 Task: Look for space in Daudnagar, India from 1st June, 2023 to 9th June, 2023 for 6 adults in price range Rs.6000 to Rs.12000. Place can be entire place with 3 bedrooms having 3 beds and 3 bathrooms. Property type can be house, flat, guest house. Booking option can be shelf check-in. Required host language is English.
Action: Mouse moved to (431, 50)
Screenshot: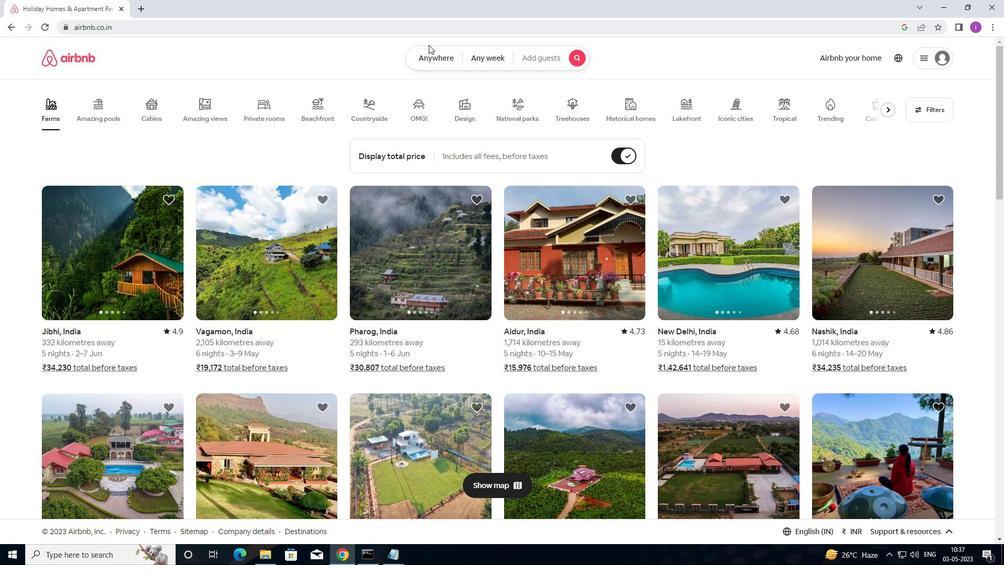 
Action: Mouse pressed left at (431, 50)
Screenshot: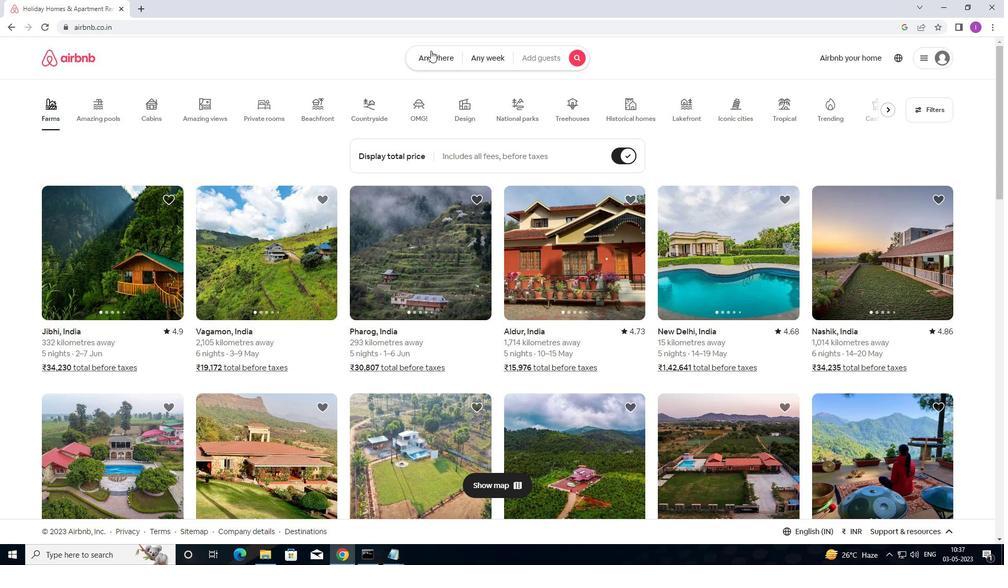 
Action: Mouse moved to (332, 99)
Screenshot: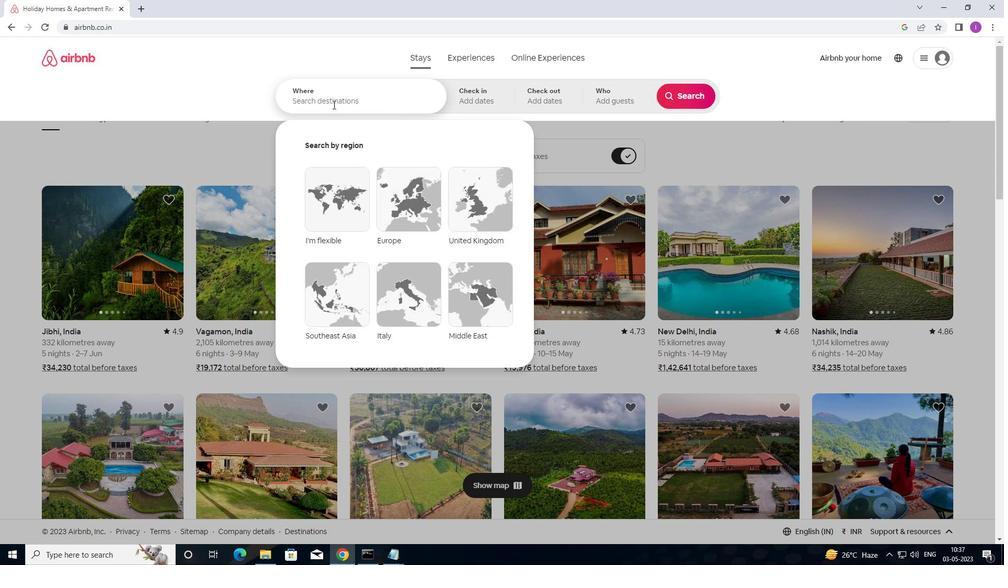 
Action: Mouse pressed left at (332, 99)
Screenshot: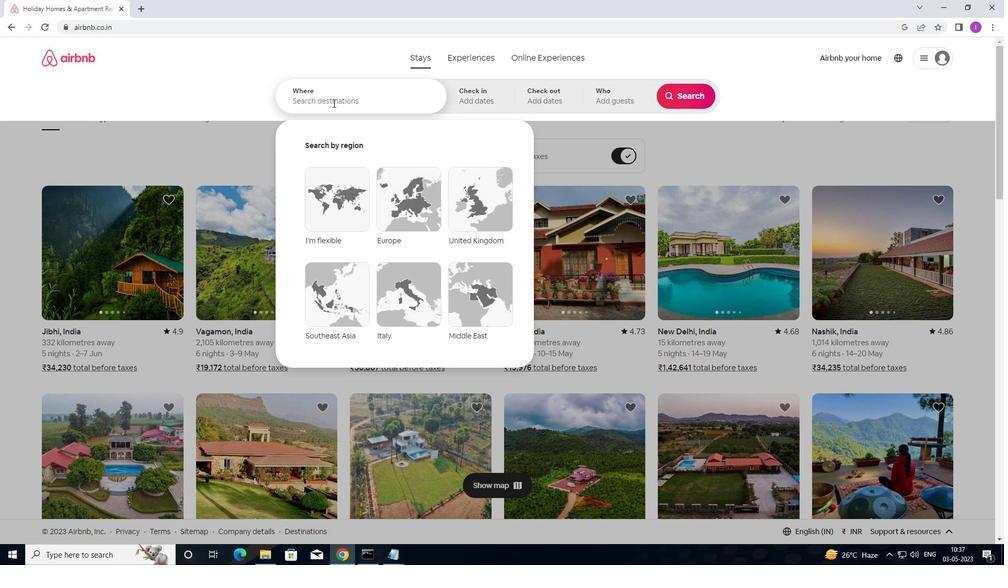 
Action: Mouse moved to (455, 63)
Screenshot: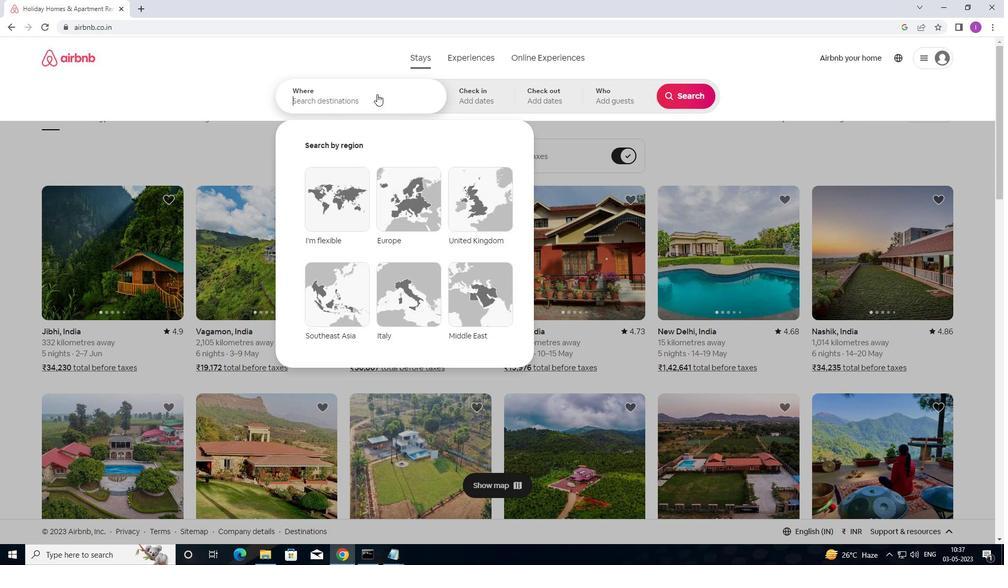 
Action: Key pressed <Key.shift>DAUDNAGAR,<Key.shift><Key.shift><Key.shift>INDIA
Screenshot: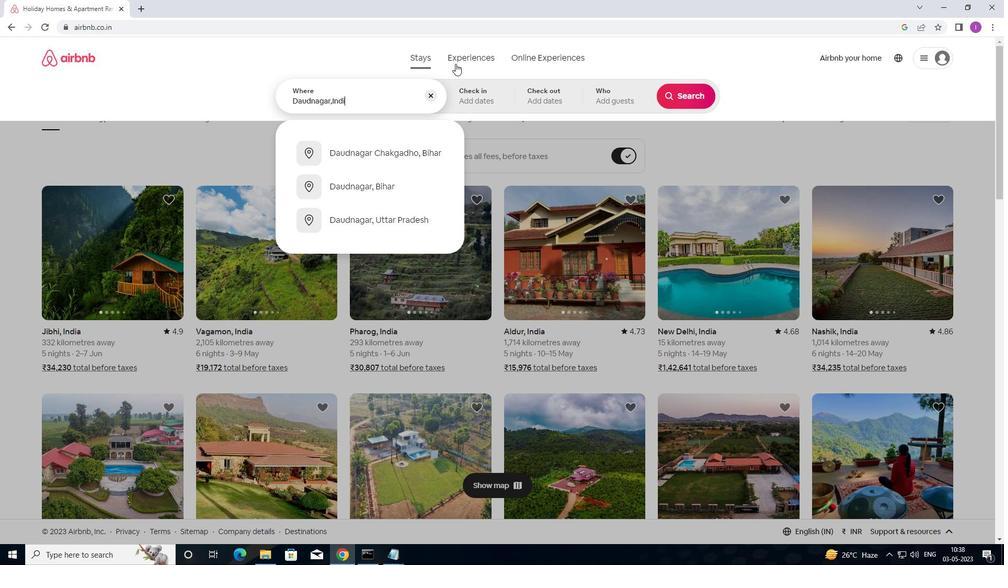 
Action: Mouse moved to (461, 99)
Screenshot: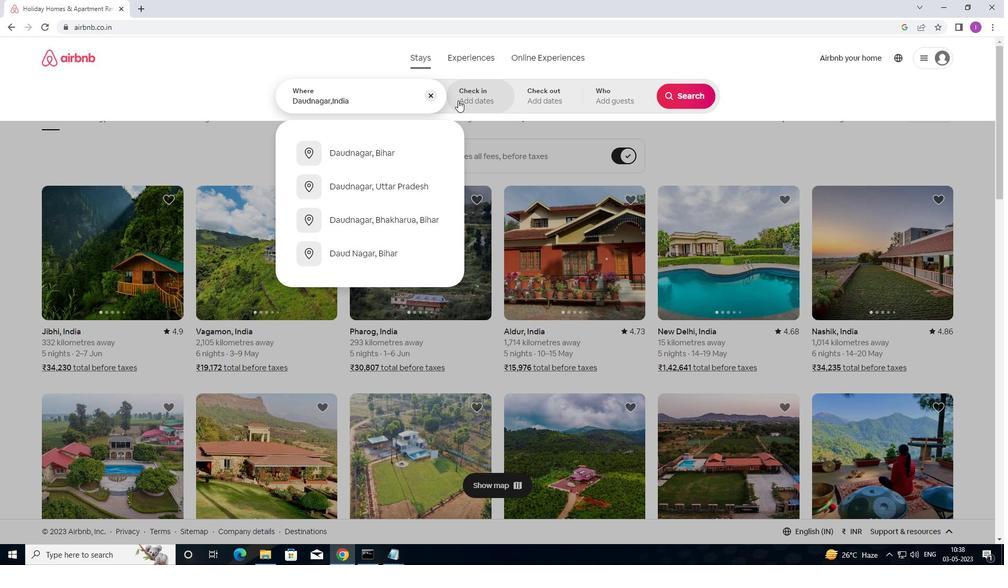 
Action: Mouse pressed left at (461, 99)
Screenshot: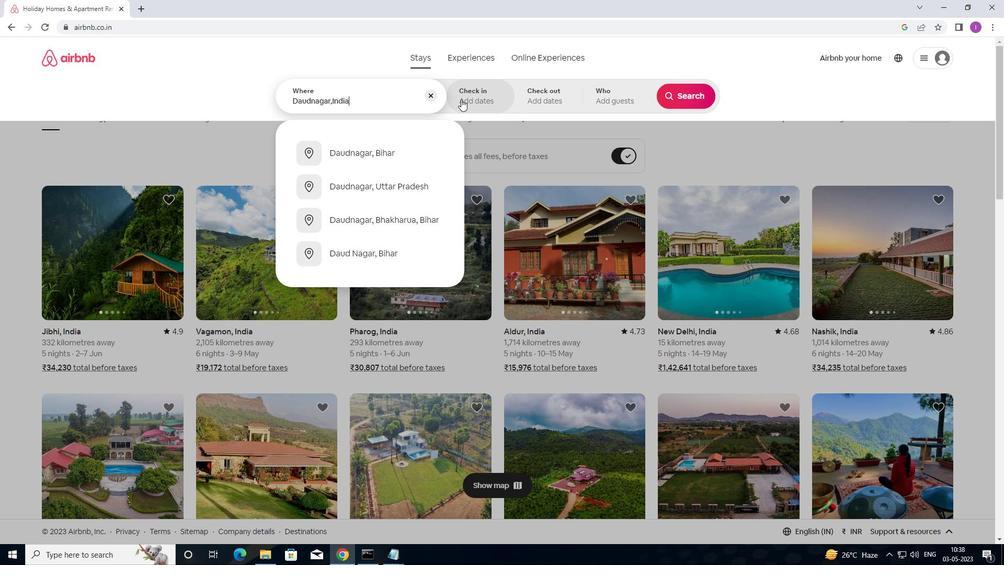 
Action: Mouse moved to (620, 222)
Screenshot: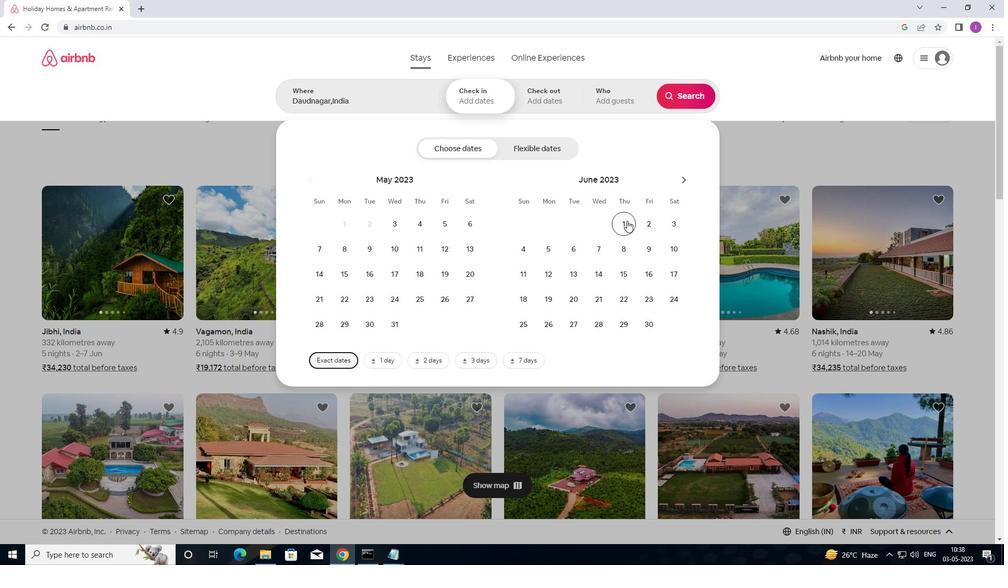 
Action: Mouse pressed left at (620, 222)
Screenshot: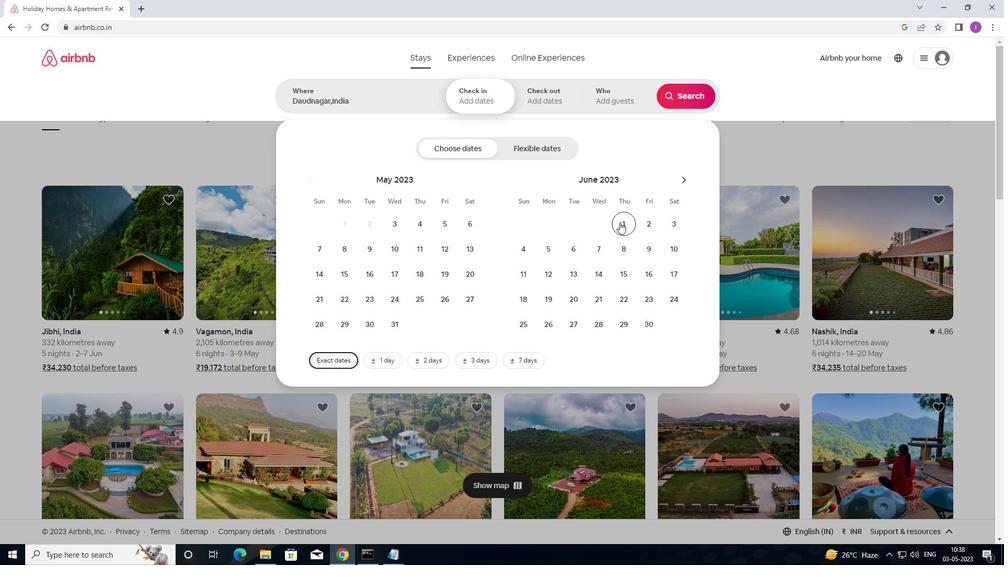 
Action: Mouse moved to (650, 255)
Screenshot: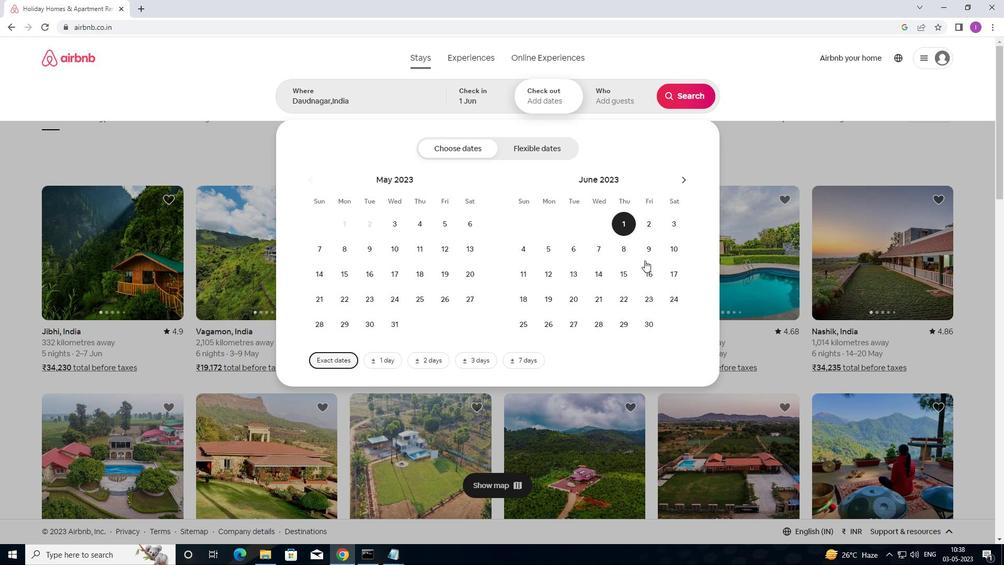 
Action: Mouse pressed left at (650, 255)
Screenshot: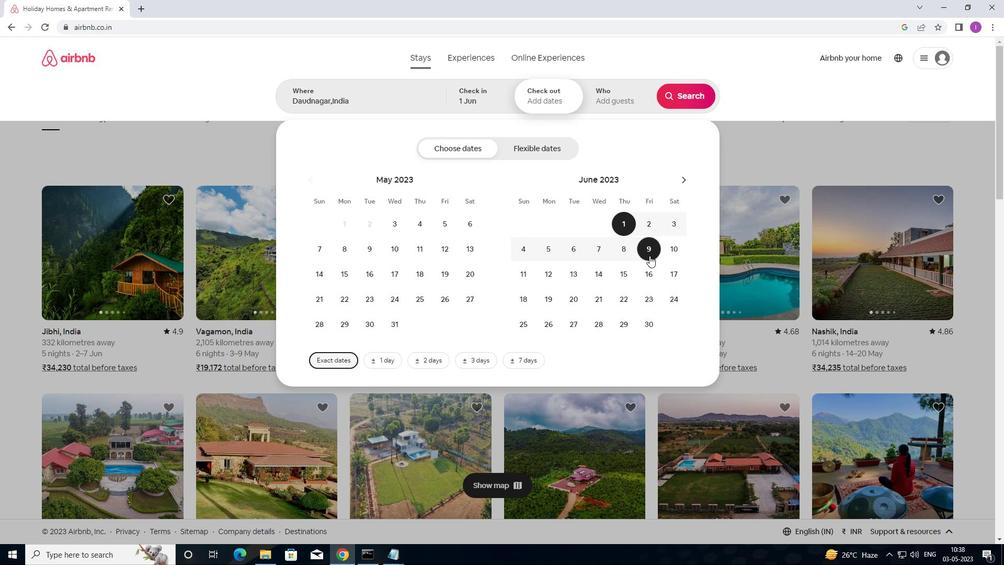 
Action: Mouse moved to (637, 93)
Screenshot: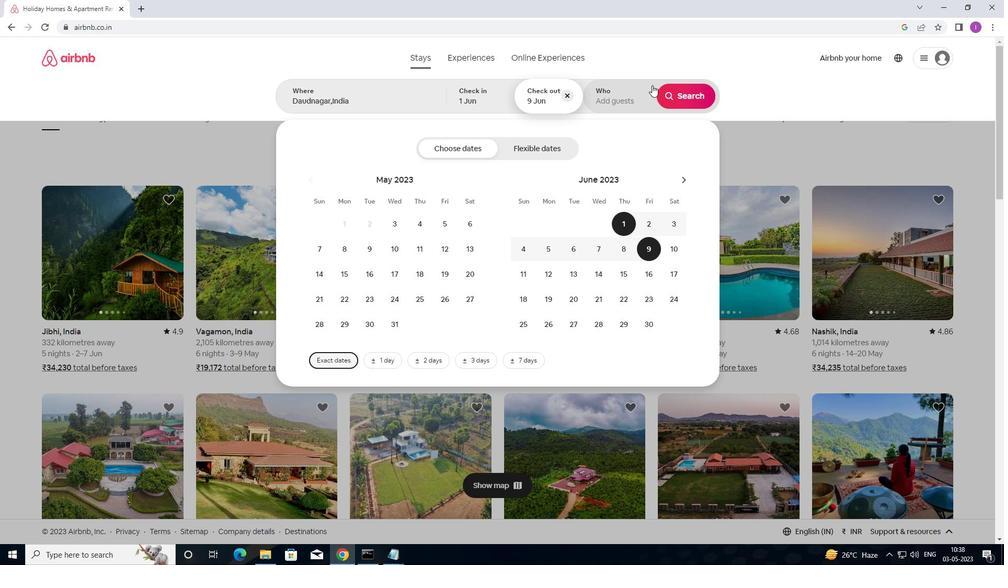
Action: Mouse pressed left at (637, 93)
Screenshot: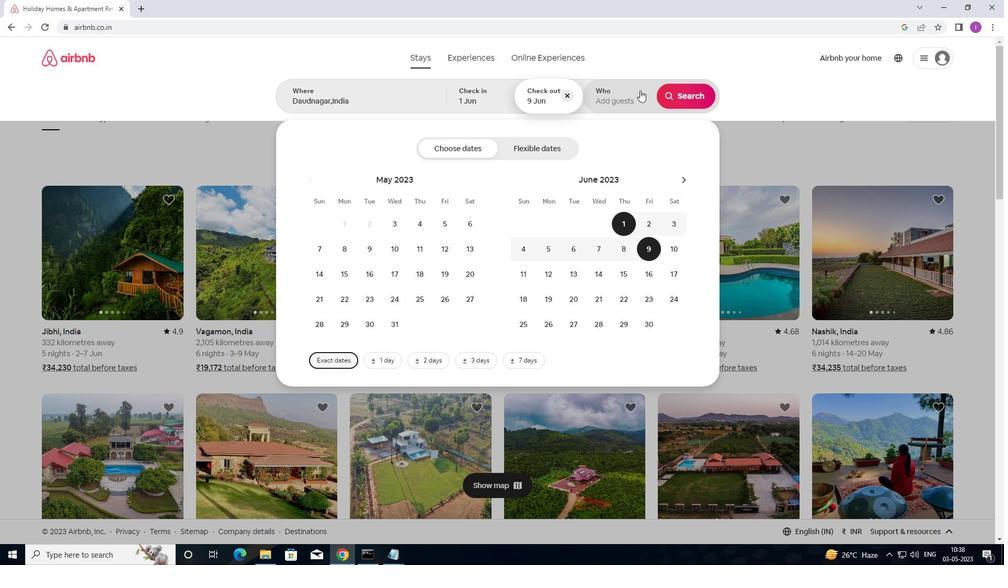 
Action: Mouse moved to (693, 153)
Screenshot: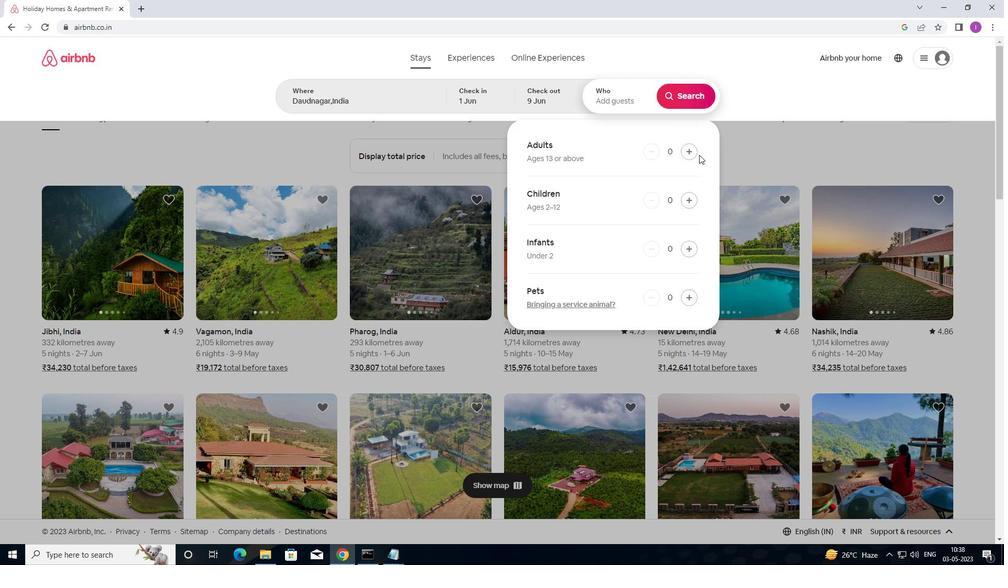 
Action: Mouse pressed left at (693, 153)
Screenshot: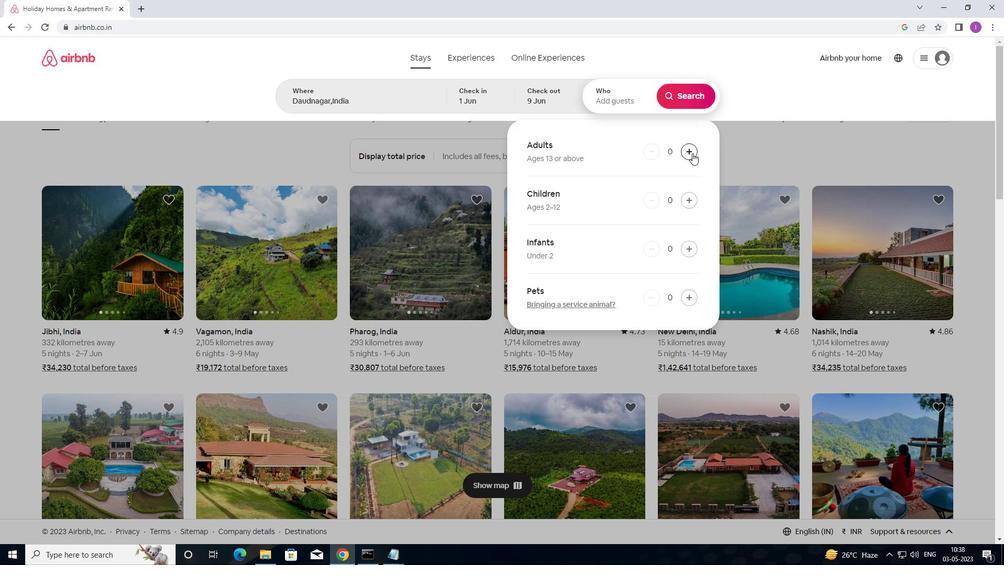 
Action: Mouse pressed left at (693, 153)
Screenshot: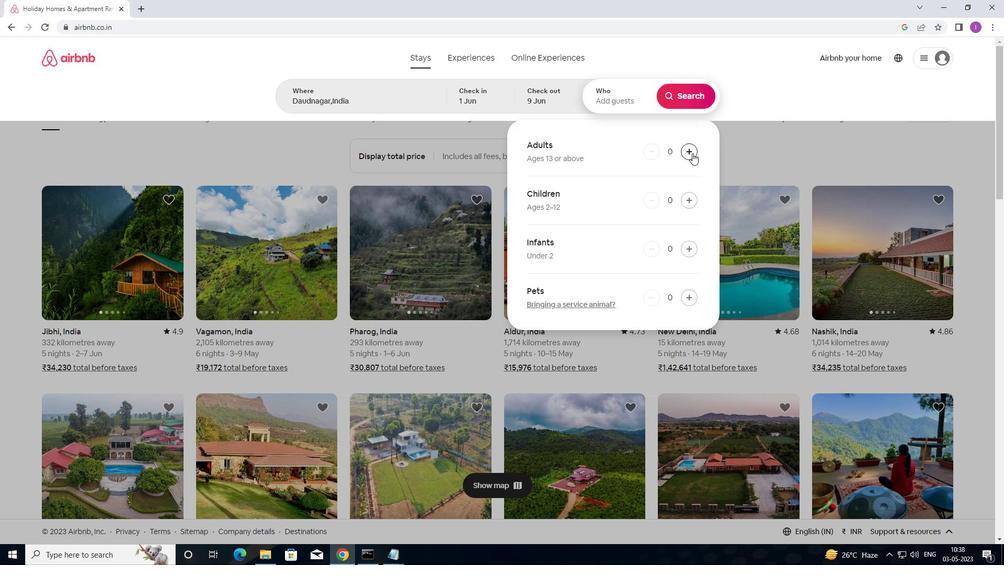 
Action: Mouse pressed left at (693, 153)
Screenshot: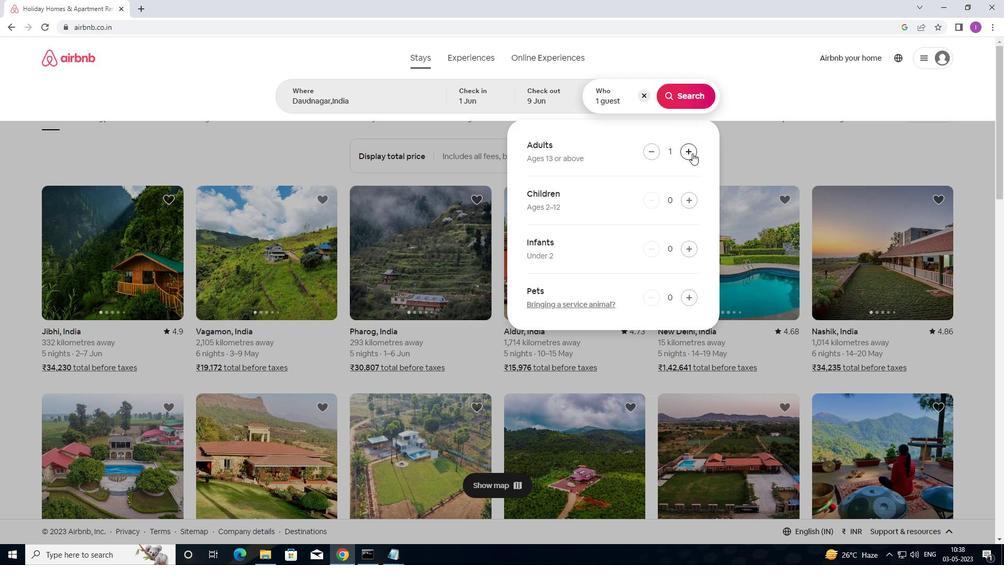 
Action: Mouse moved to (693, 152)
Screenshot: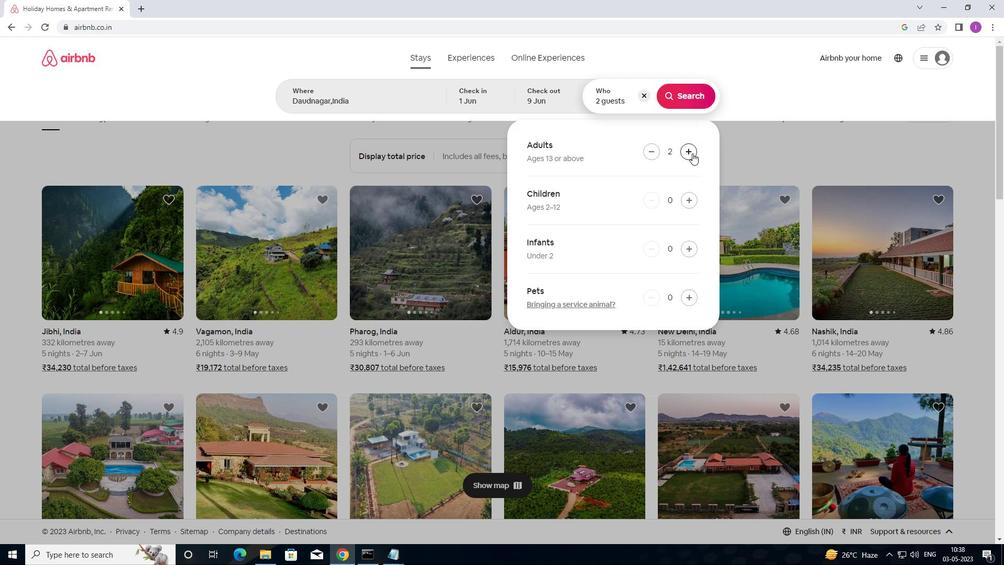 
Action: Mouse pressed left at (693, 152)
Screenshot: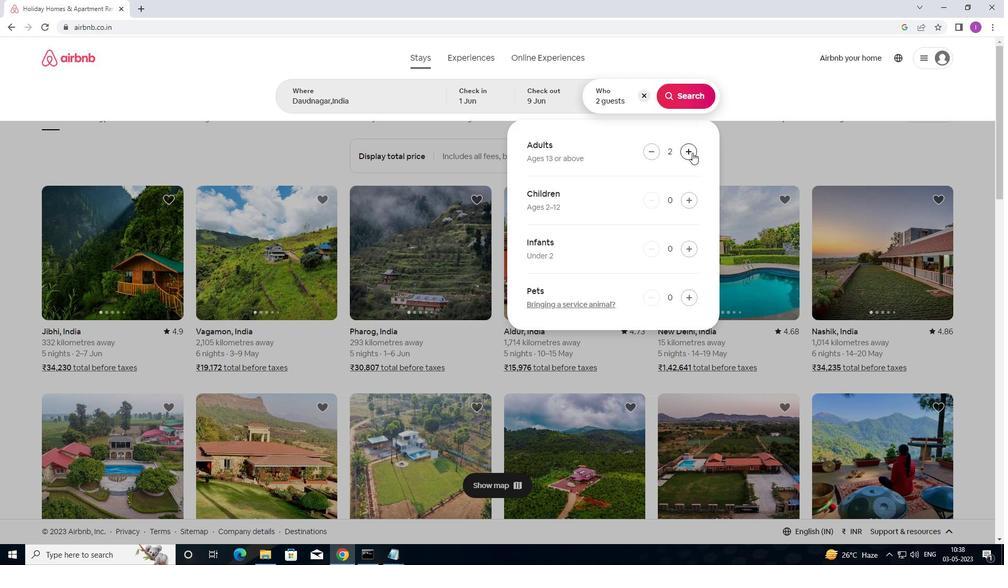 
Action: Mouse moved to (694, 152)
Screenshot: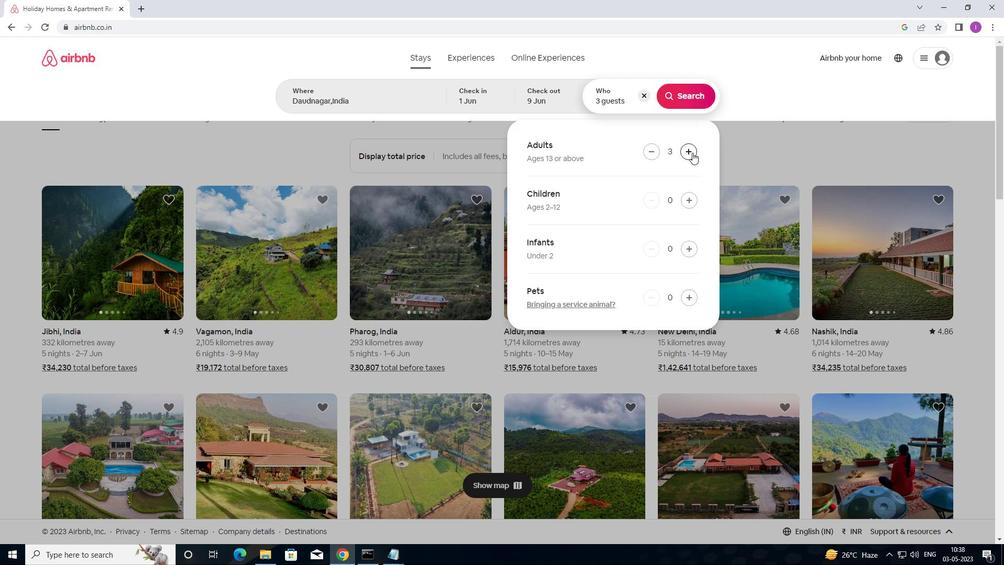 
Action: Mouse pressed left at (694, 152)
Screenshot: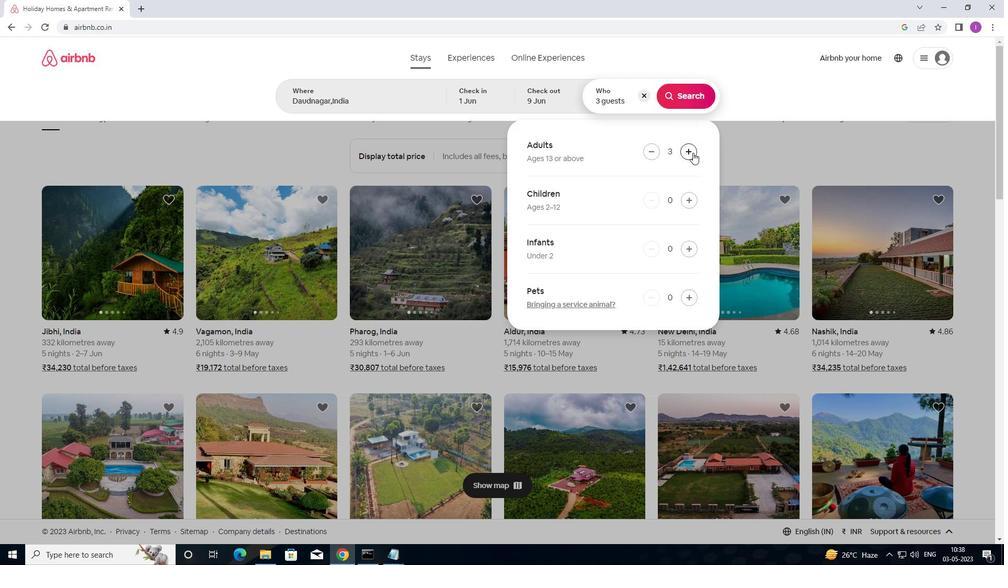 
Action: Mouse moved to (695, 152)
Screenshot: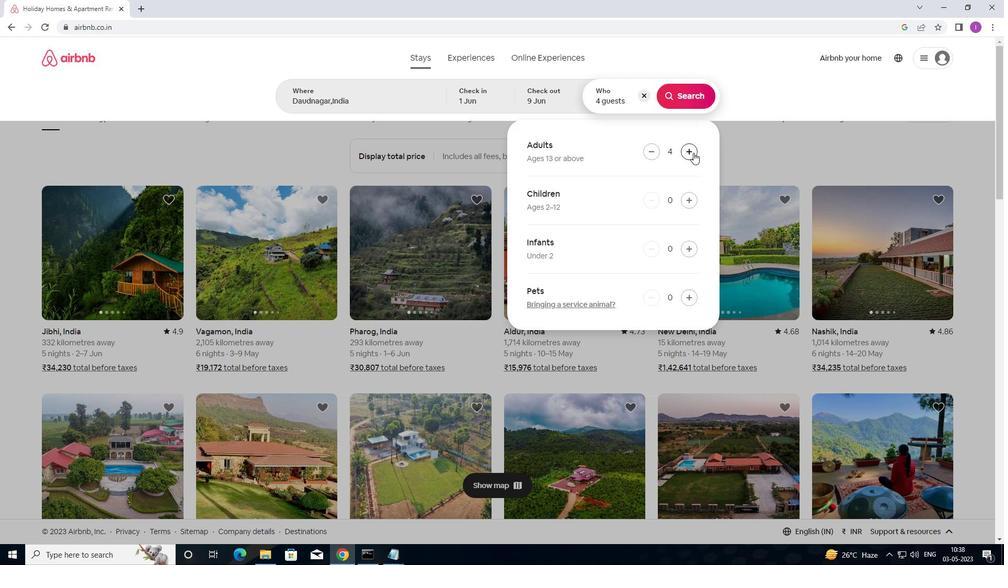 
Action: Mouse pressed left at (695, 152)
Screenshot: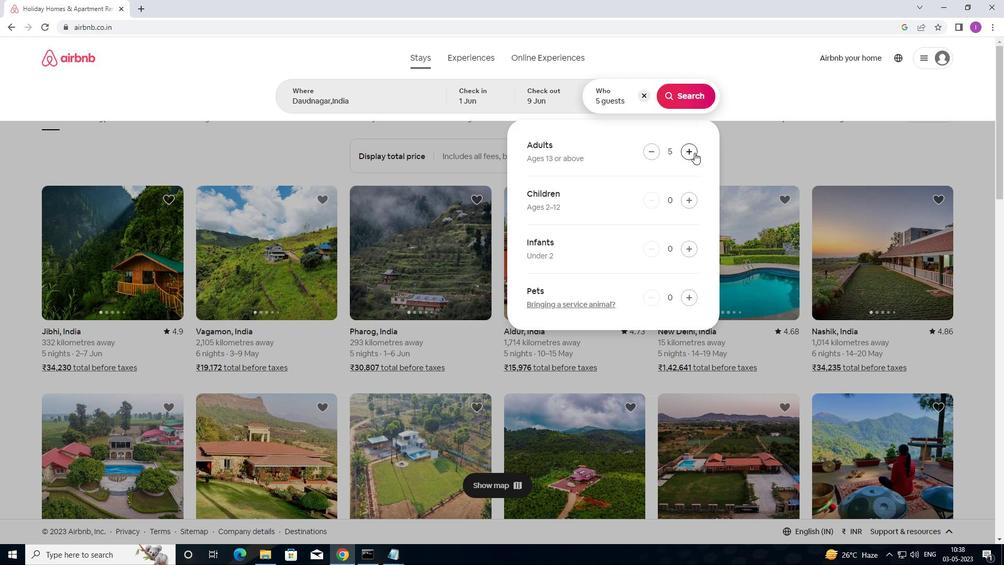 
Action: Mouse moved to (689, 105)
Screenshot: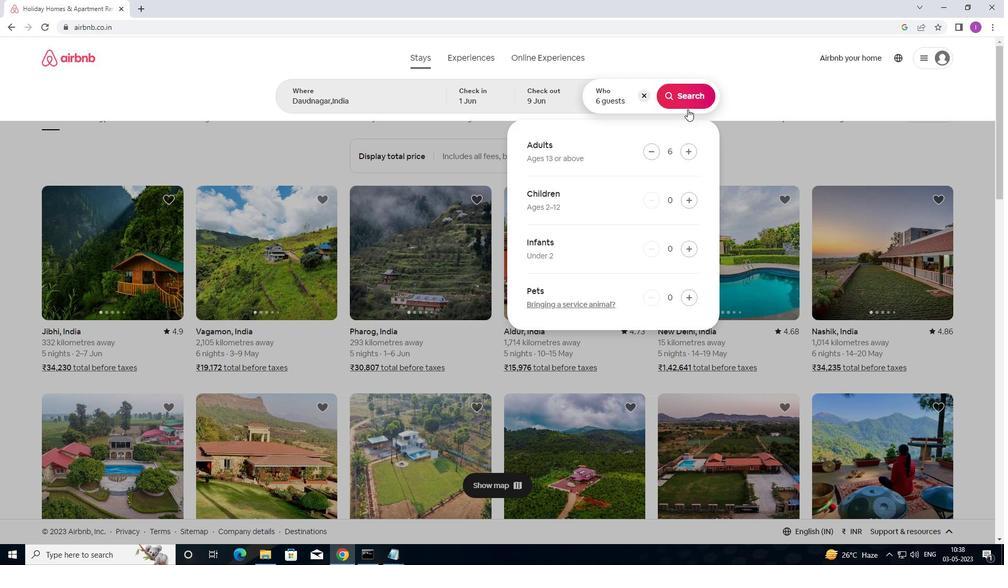 
Action: Mouse pressed left at (689, 105)
Screenshot: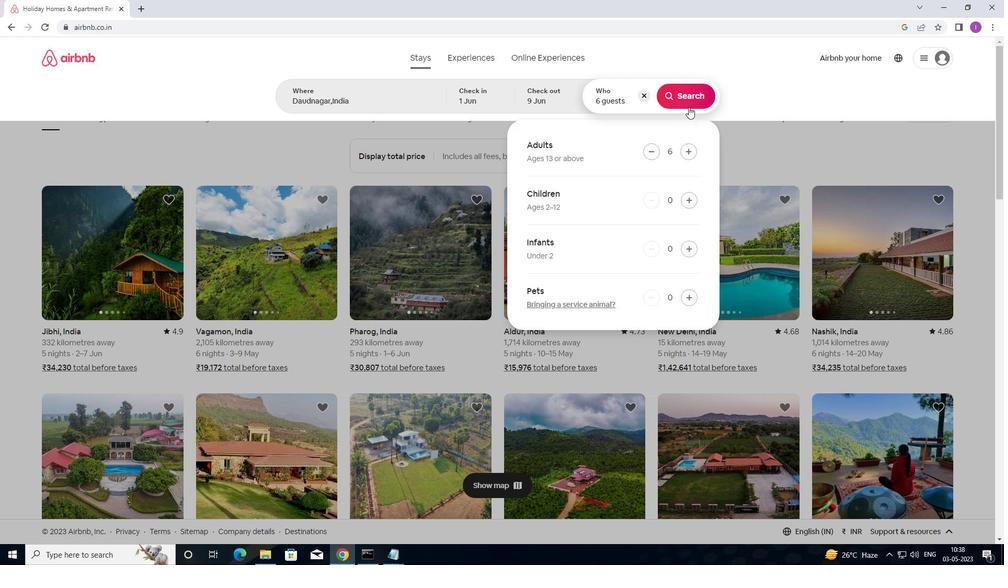 
Action: Mouse moved to (957, 104)
Screenshot: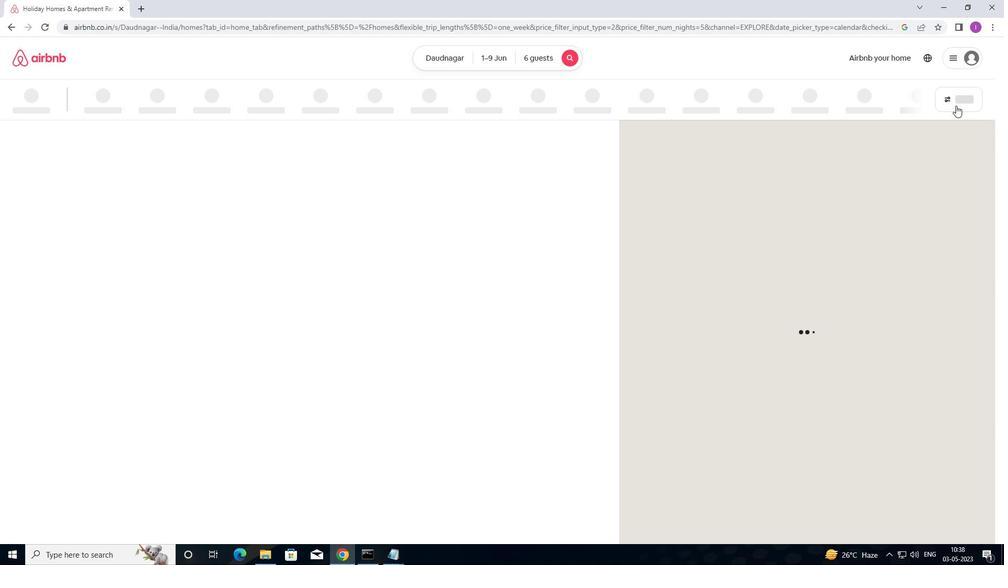 
Action: Mouse pressed left at (957, 104)
Screenshot: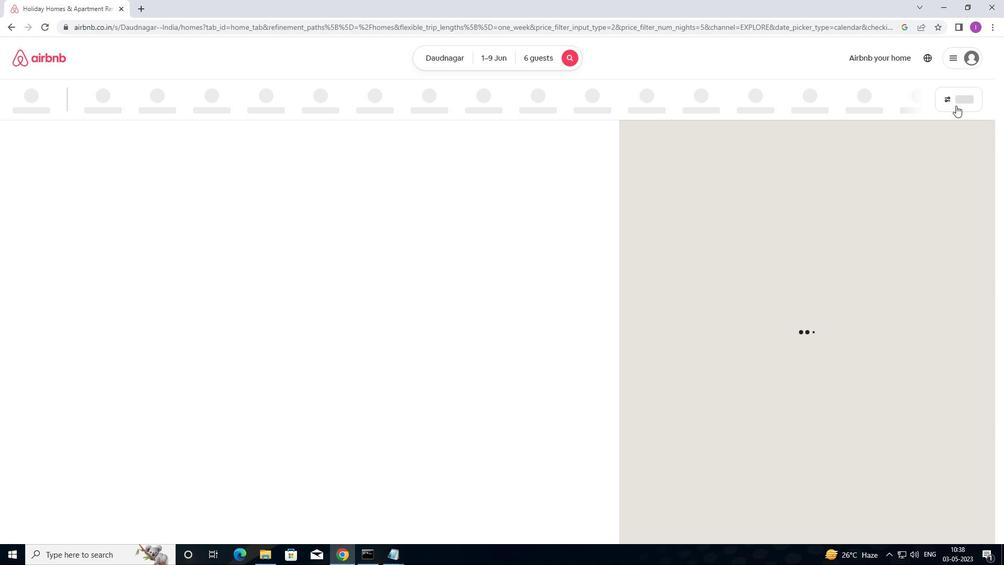 
Action: Mouse moved to (377, 156)
Screenshot: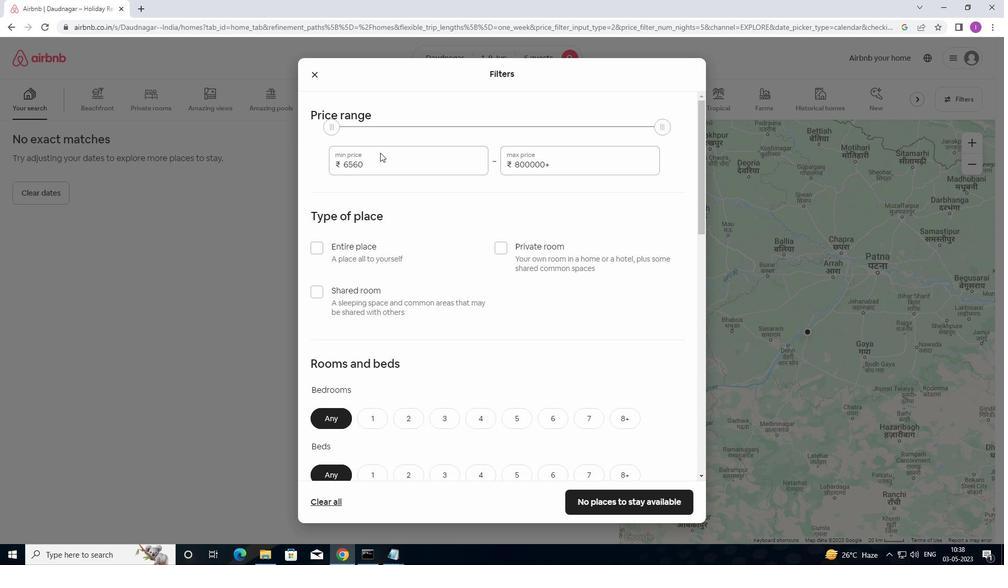 
Action: Mouse pressed left at (377, 156)
Screenshot: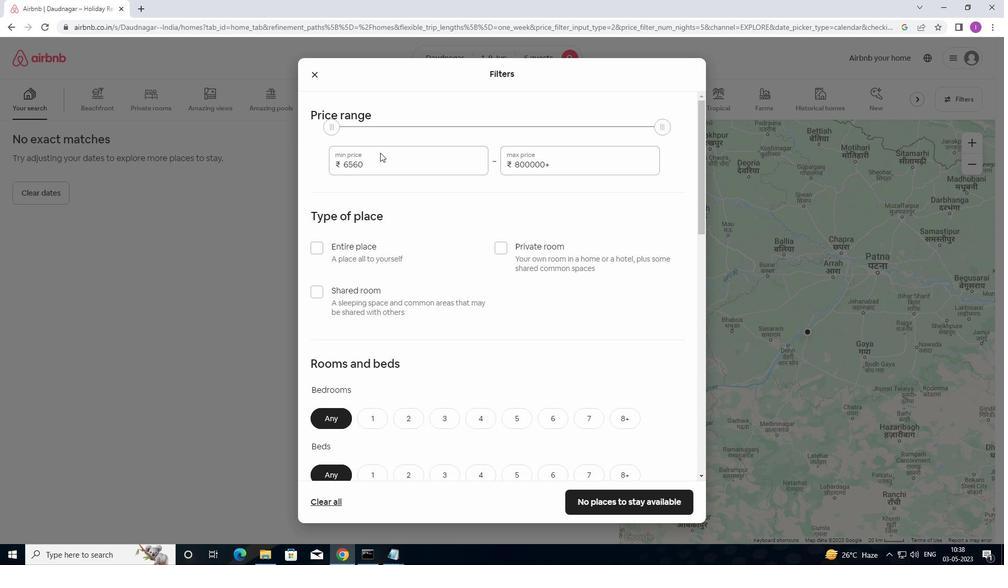 
Action: Mouse moved to (376, 166)
Screenshot: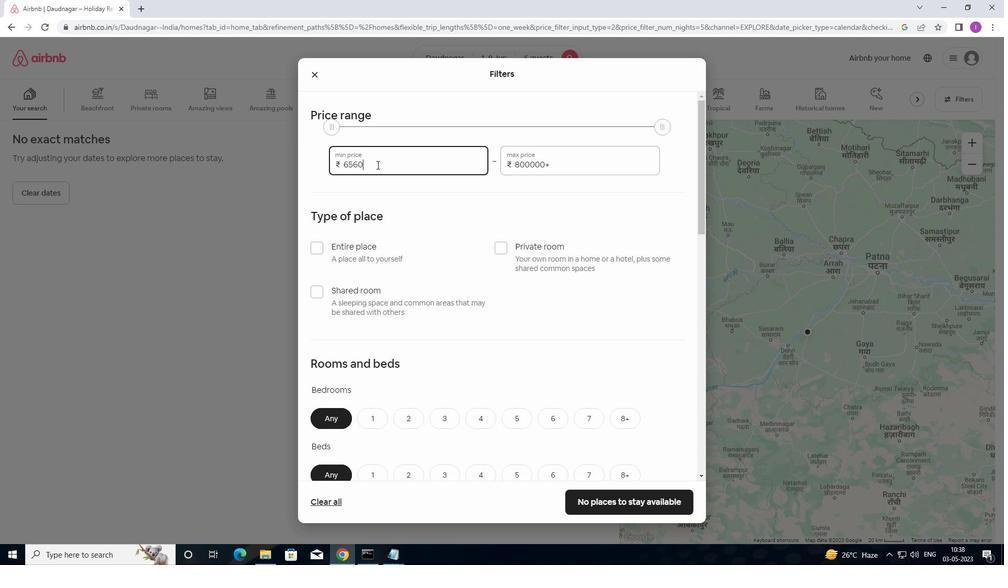 
Action: Mouse pressed left at (376, 166)
Screenshot: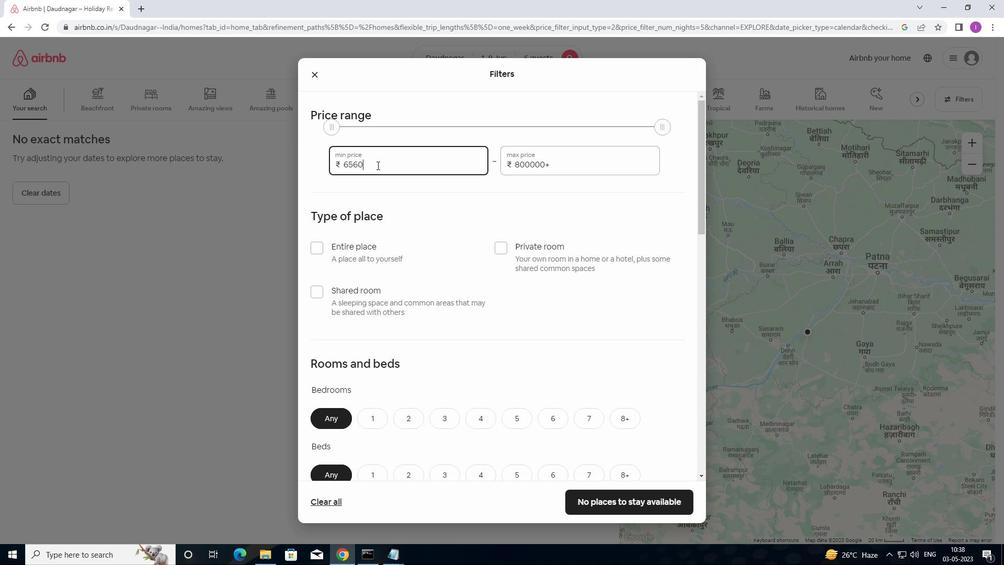 
Action: Mouse moved to (387, 186)
Screenshot: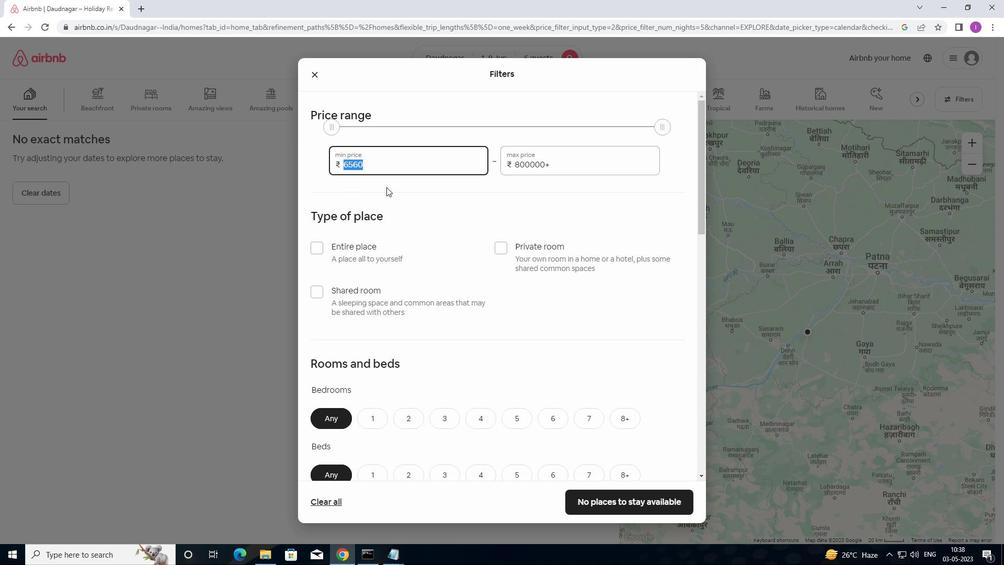
Action: Key pressed 6
Screenshot: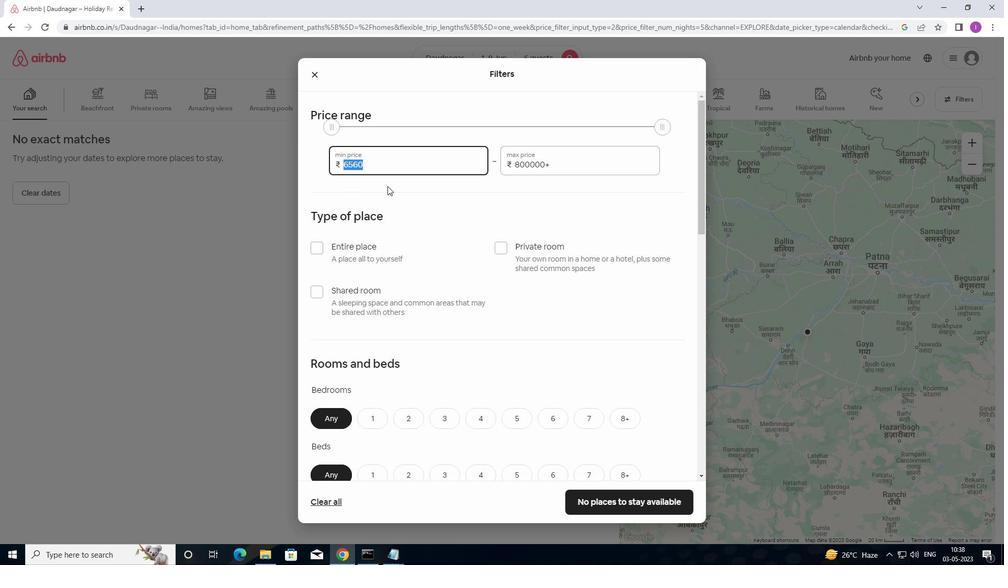 
Action: Mouse moved to (389, 184)
Screenshot: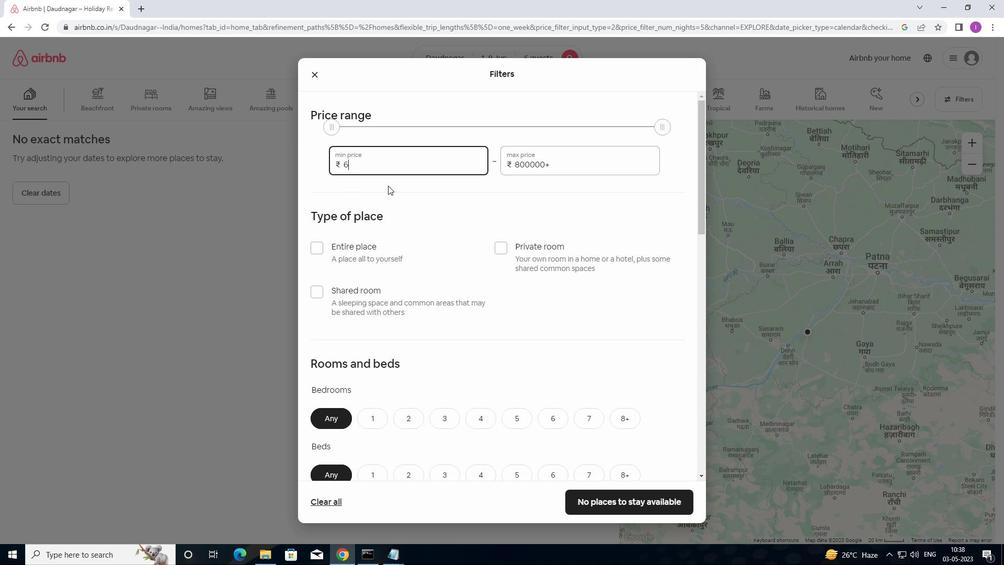 
Action: Key pressed 00
Screenshot: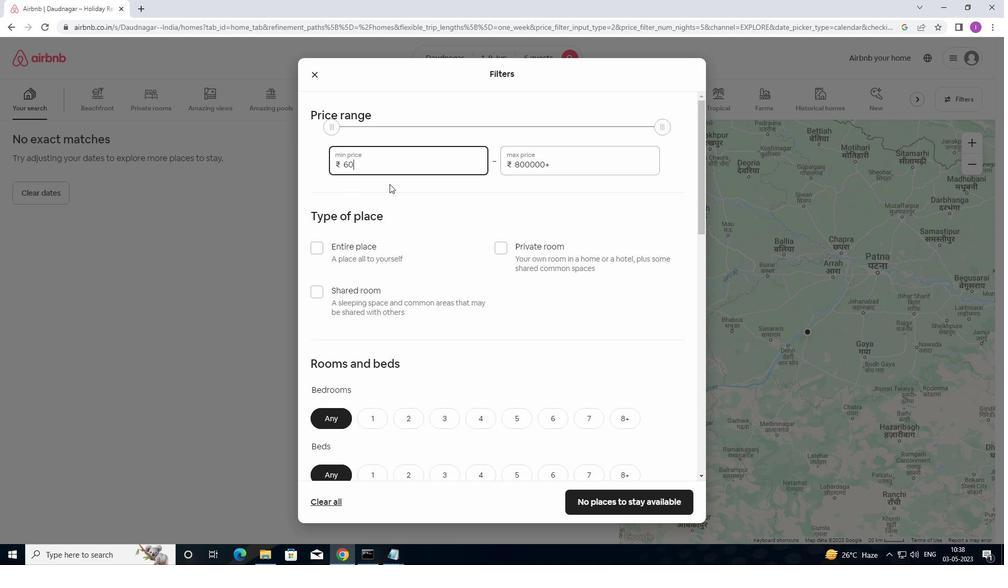 
Action: Mouse moved to (392, 181)
Screenshot: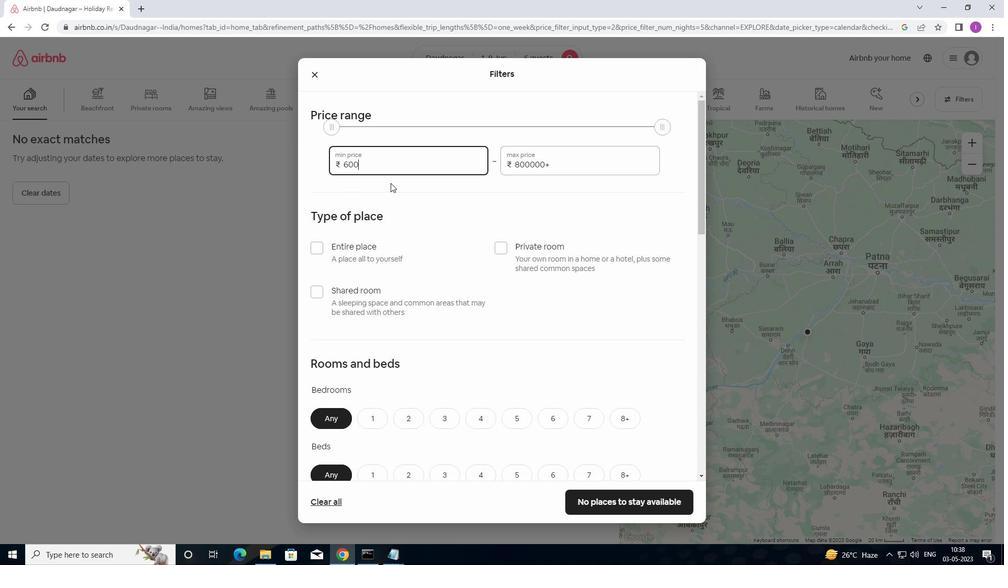 
Action: Key pressed 0
Screenshot: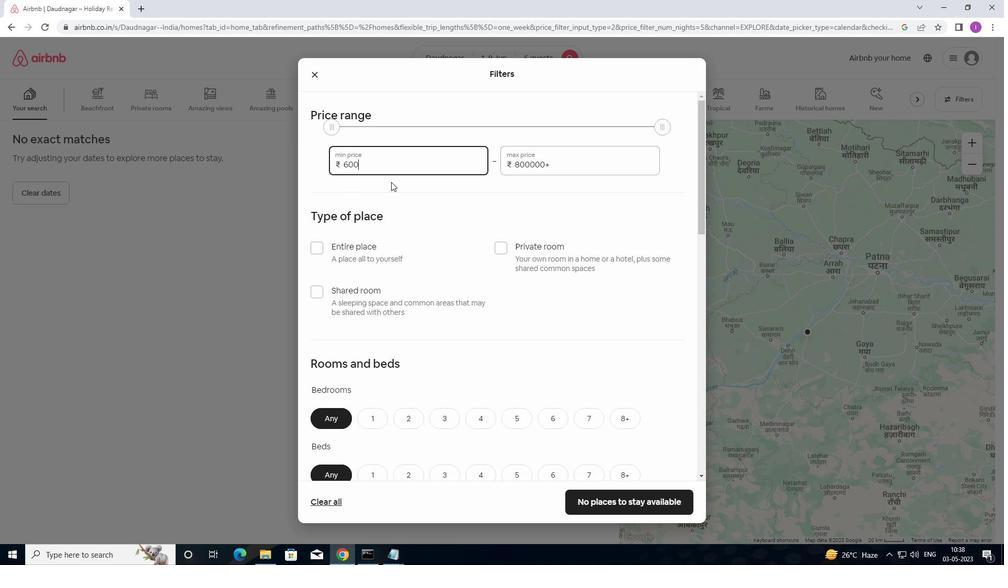 
Action: Mouse moved to (553, 164)
Screenshot: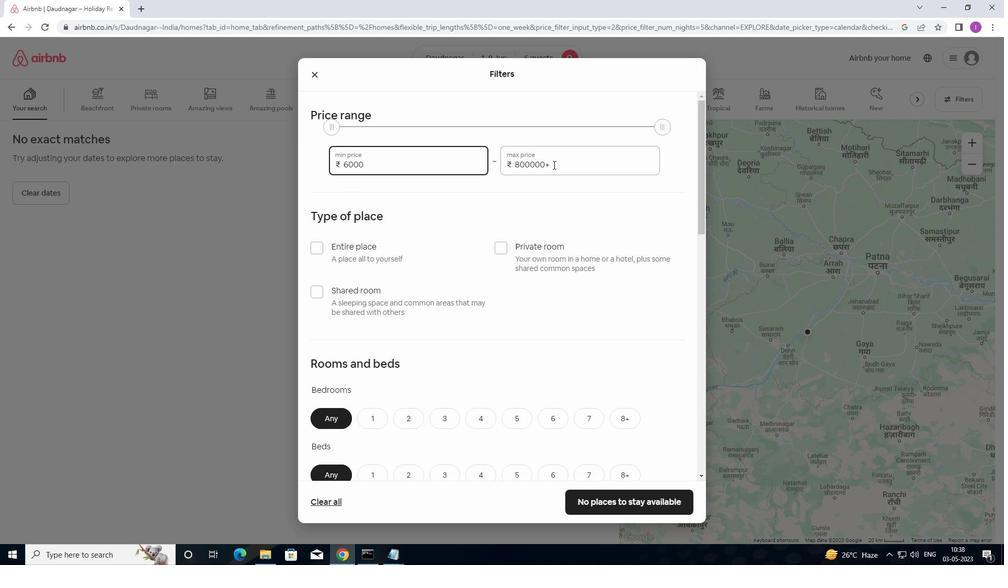 
Action: Mouse pressed left at (553, 164)
Screenshot: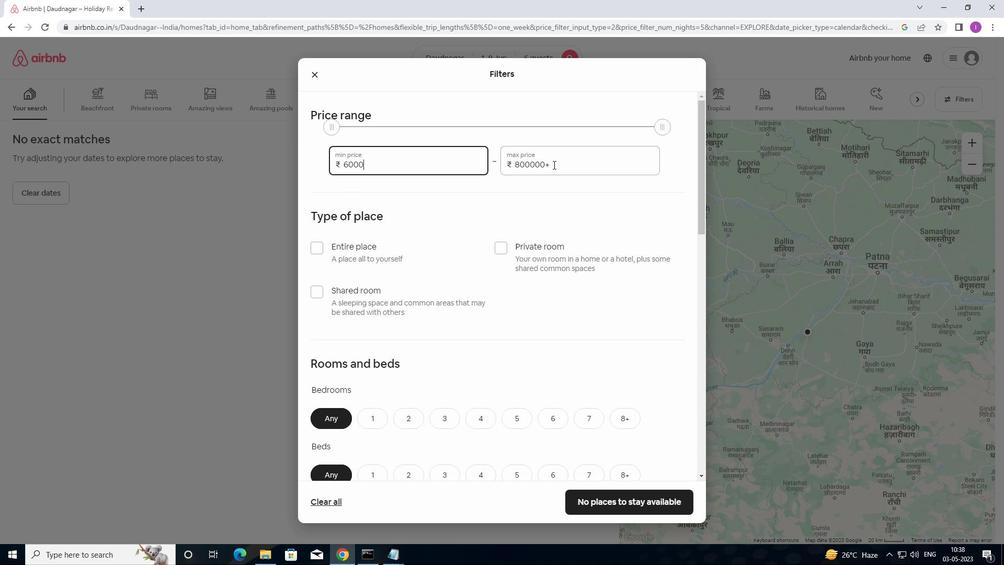 
Action: Mouse moved to (531, 159)
Screenshot: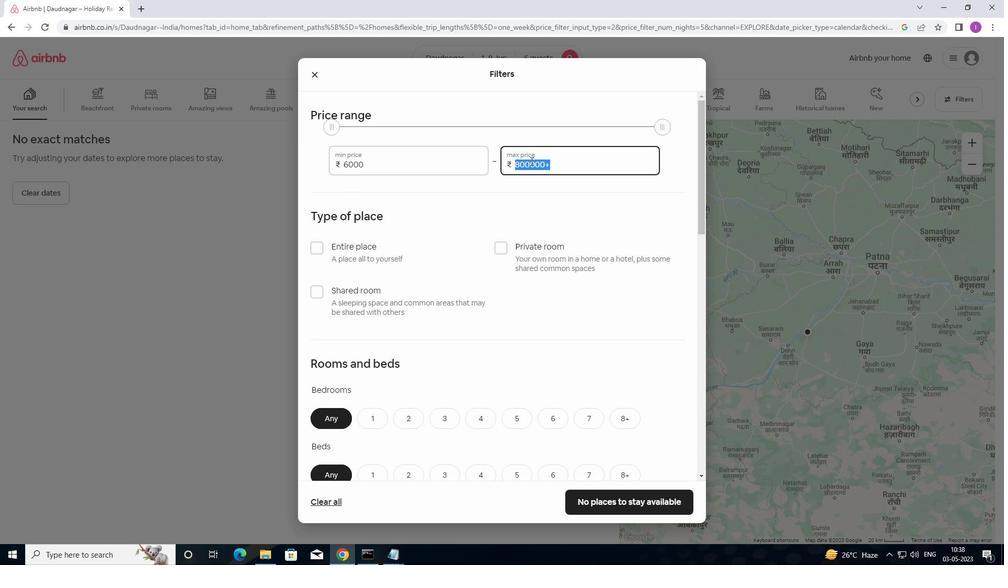 
Action: Key pressed 120
Screenshot: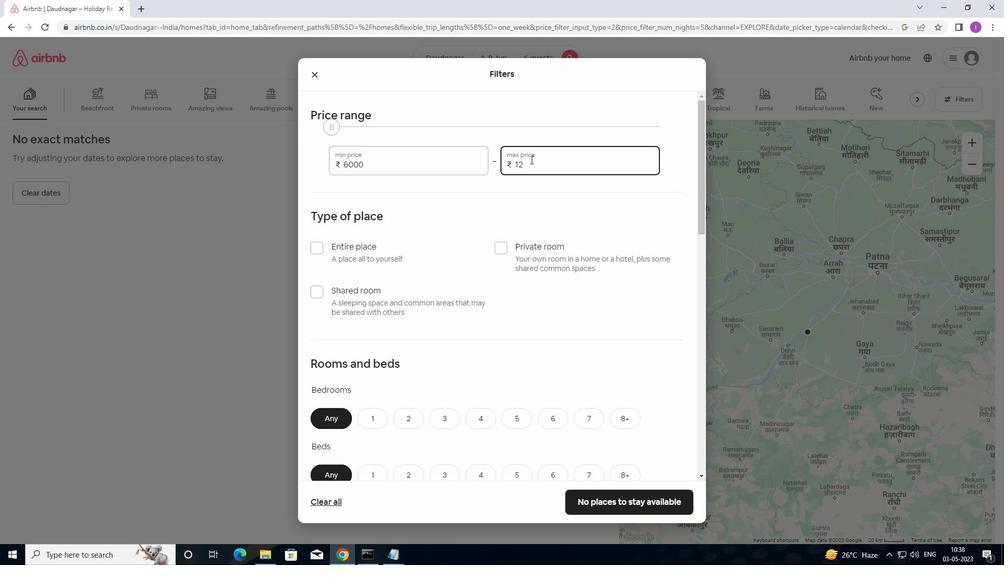 
Action: Mouse moved to (532, 158)
Screenshot: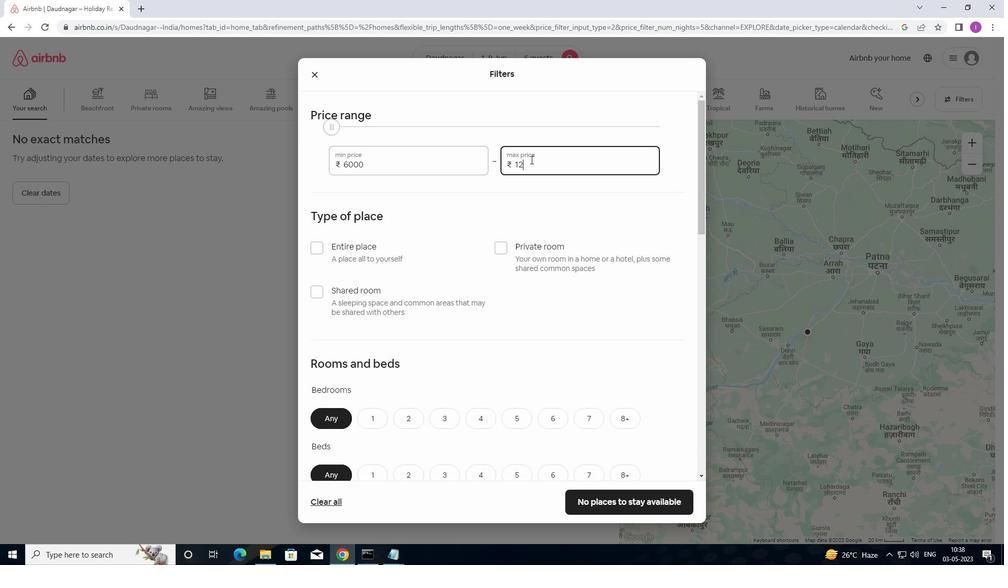 
Action: Key pressed 00
Screenshot: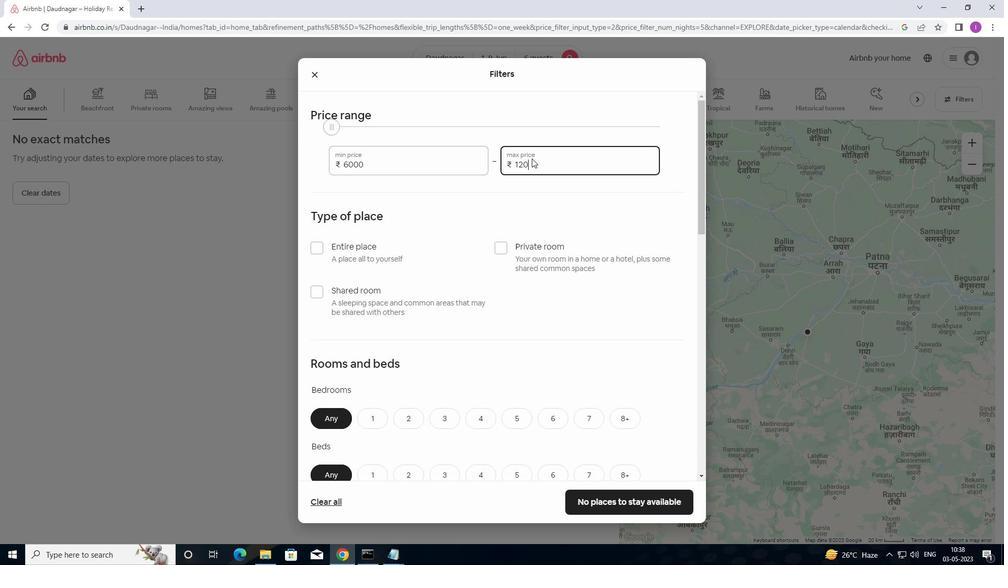 
Action: Mouse moved to (426, 247)
Screenshot: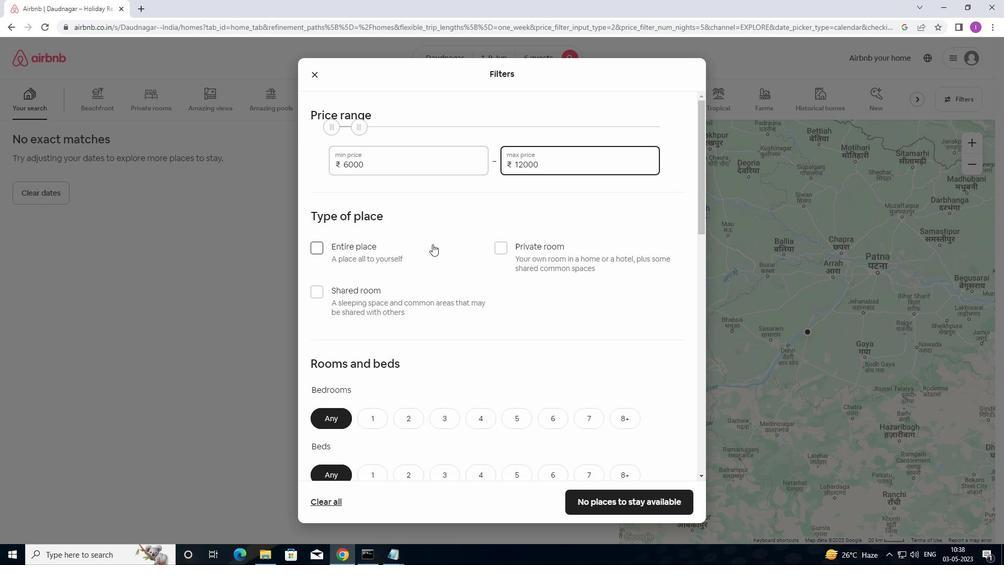 
Action: Mouse scrolled (426, 247) with delta (0, 0)
Screenshot: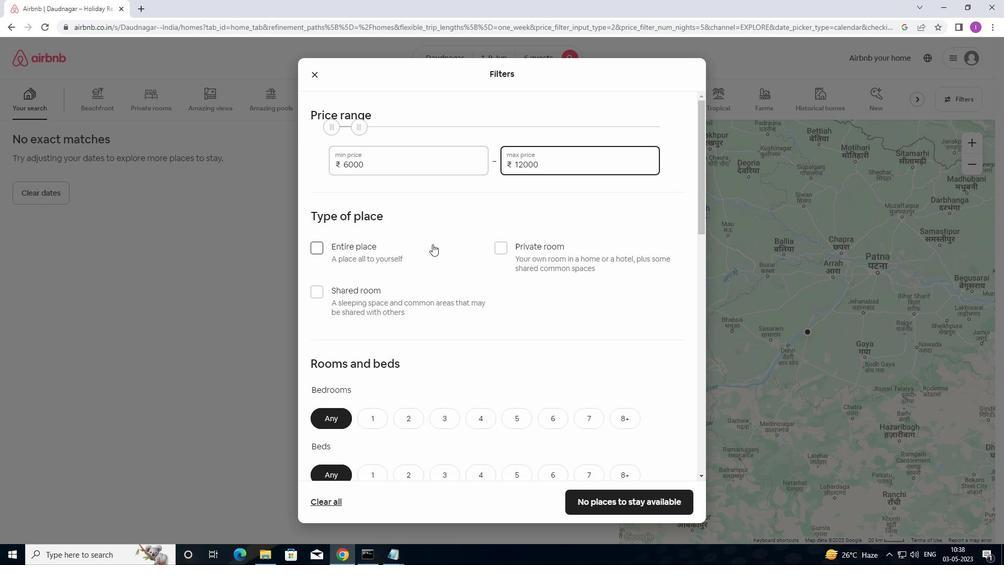 
Action: Mouse moved to (426, 247)
Screenshot: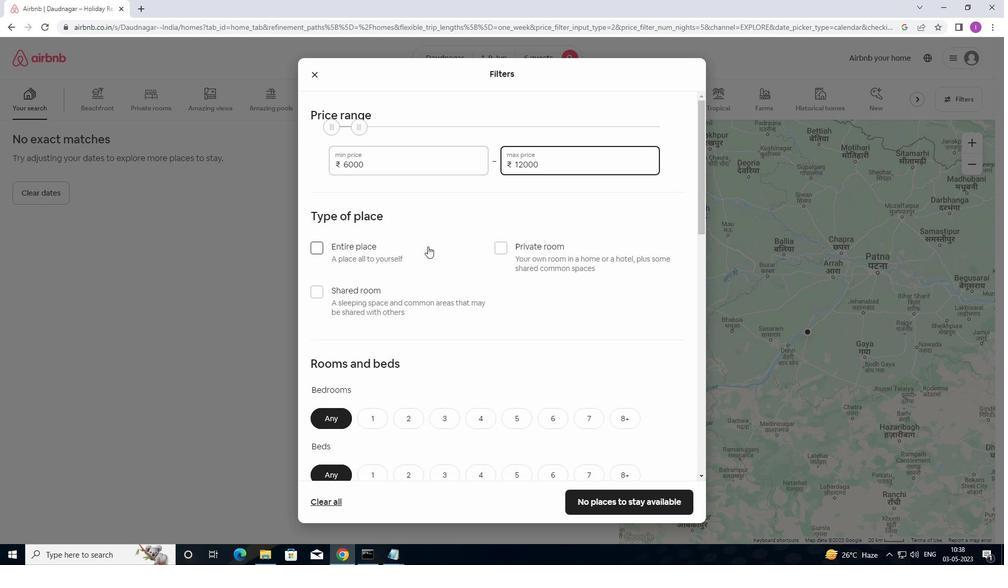 
Action: Mouse scrolled (426, 247) with delta (0, 0)
Screenshot: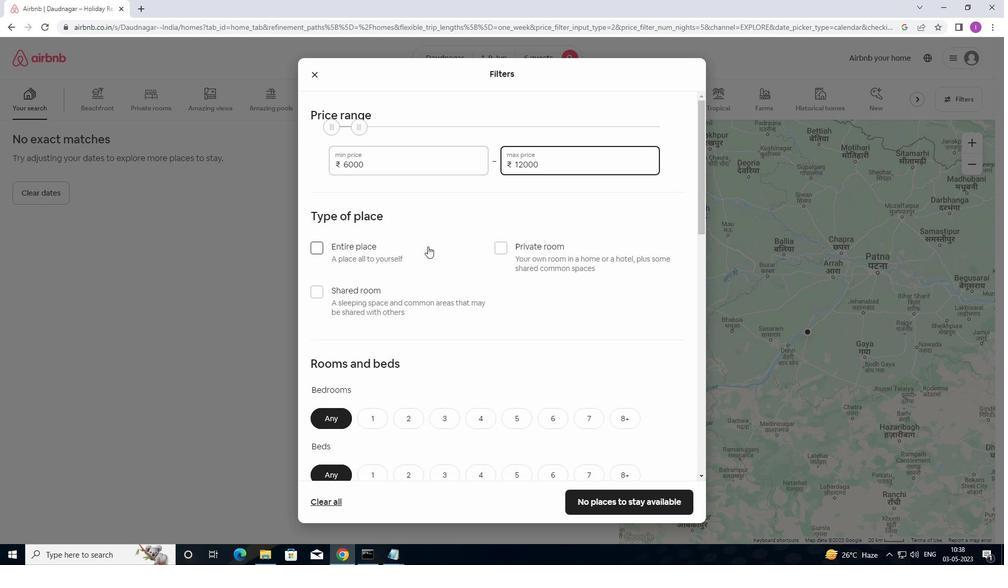 
Action: Mouse moved to (316, 145)
Screenshot: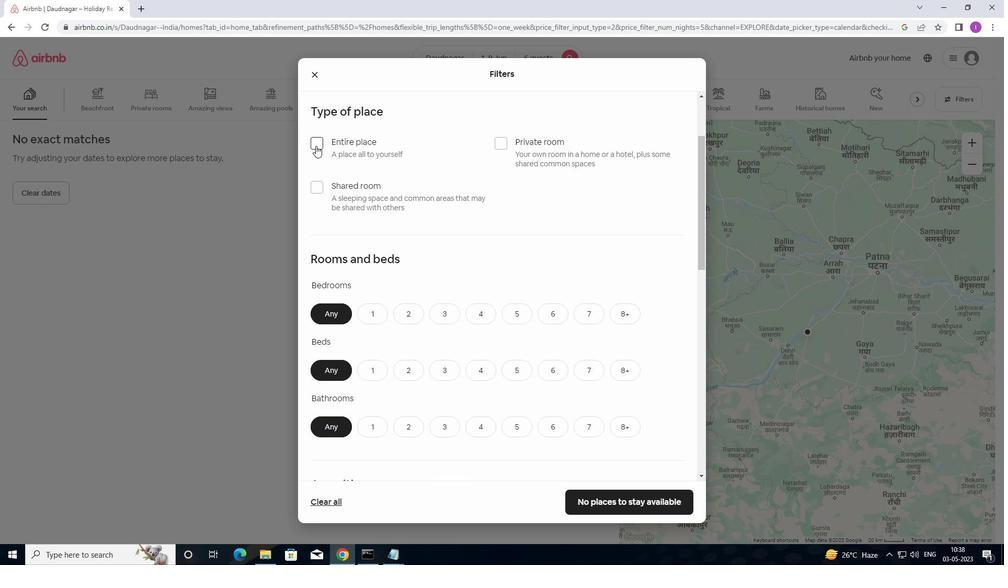 
Action: Mouse pressed left at (316, 145)
Screenshot: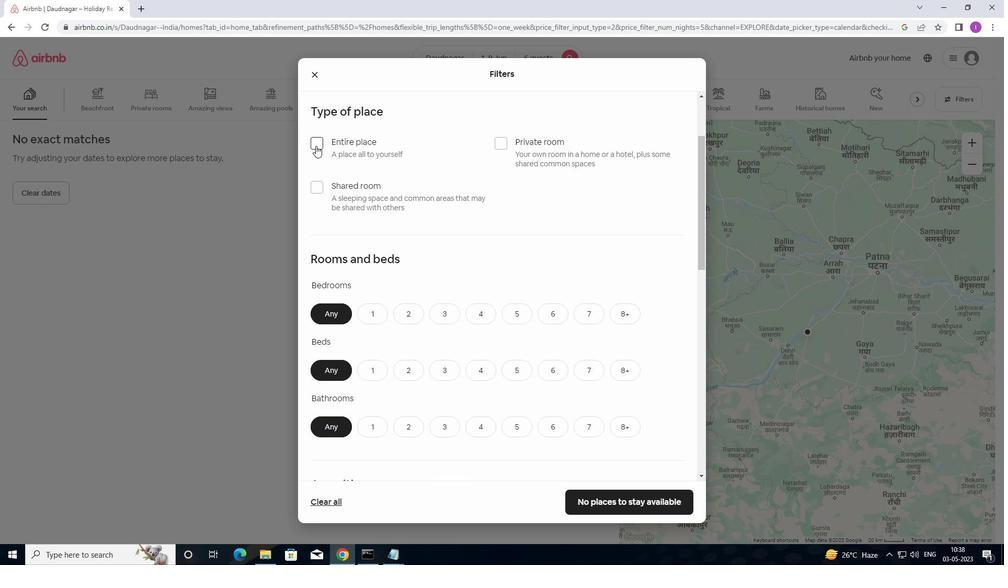 
Action: Mouse moved to (439, 314)
Screenshot: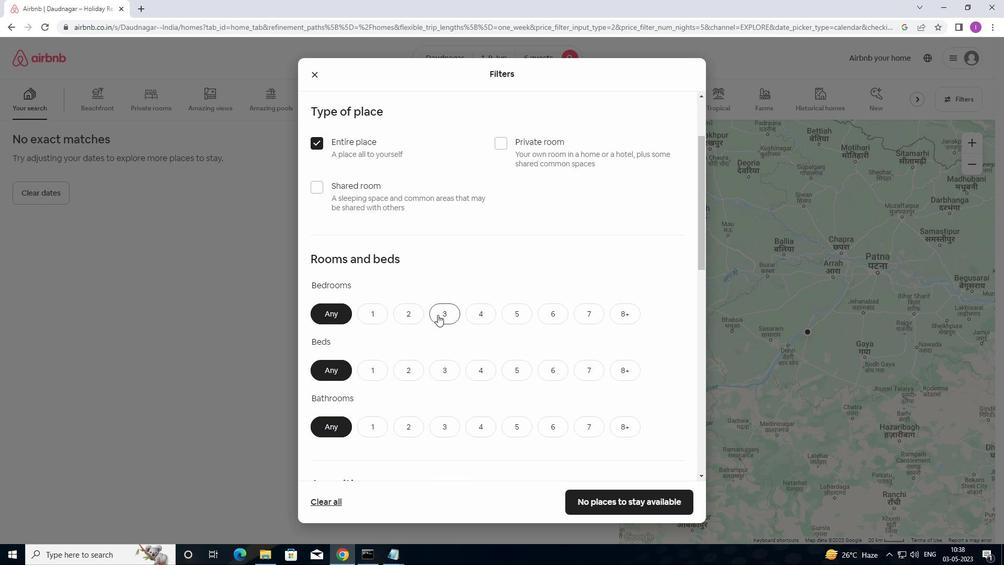 
Action: Mouse pressed left at (439, 314)
Screenshot: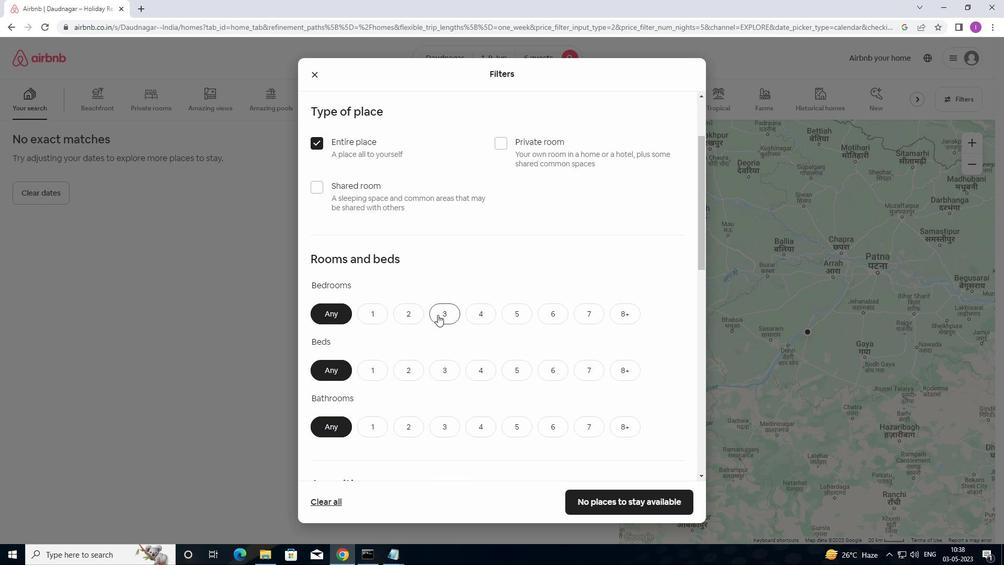 
Action: Mouse moved to (447, 364)
Screenshot: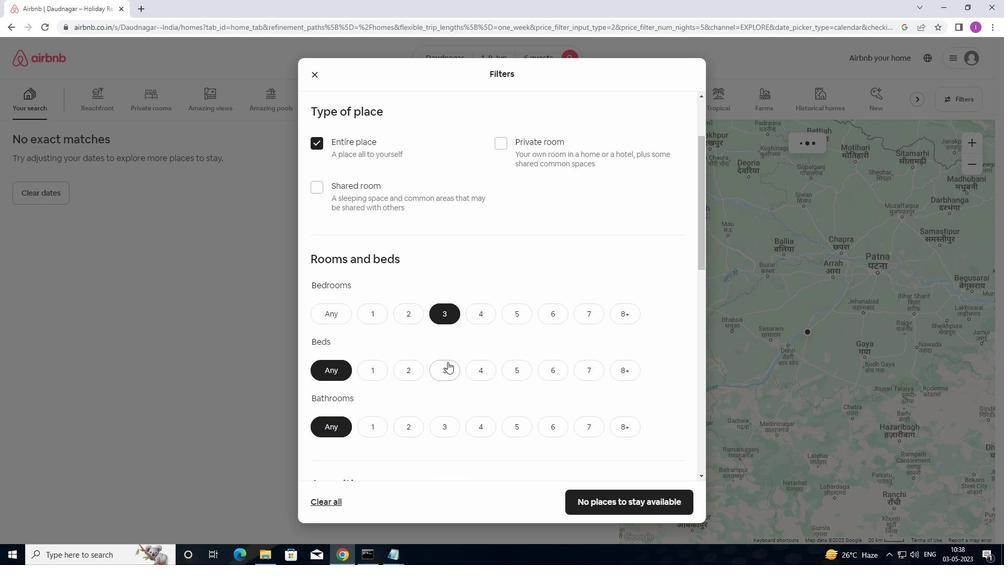 
Action: Mouse pressed left at (447, 364)
Screenshot: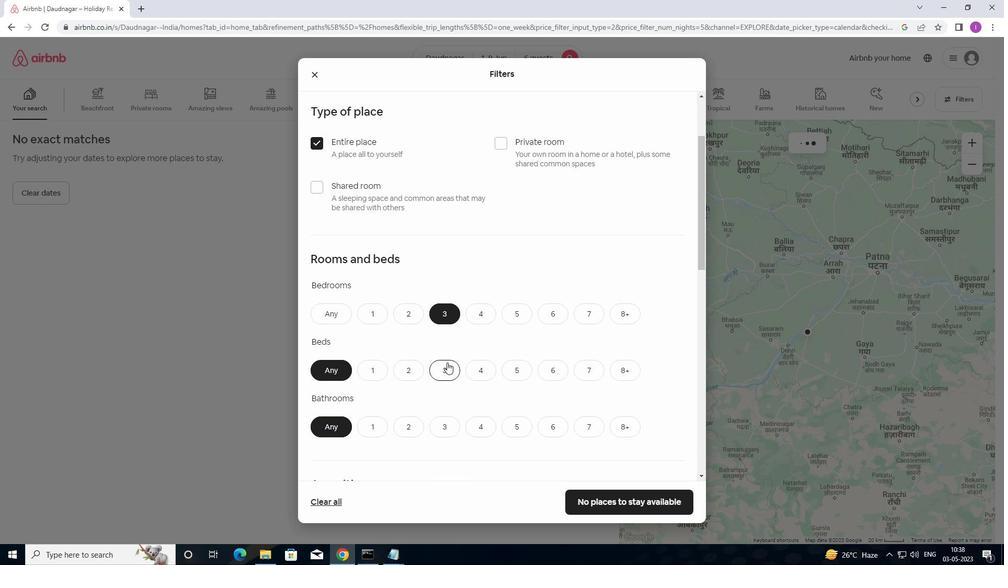 
Action: Mouse moved to (441, 423)
Screenshot: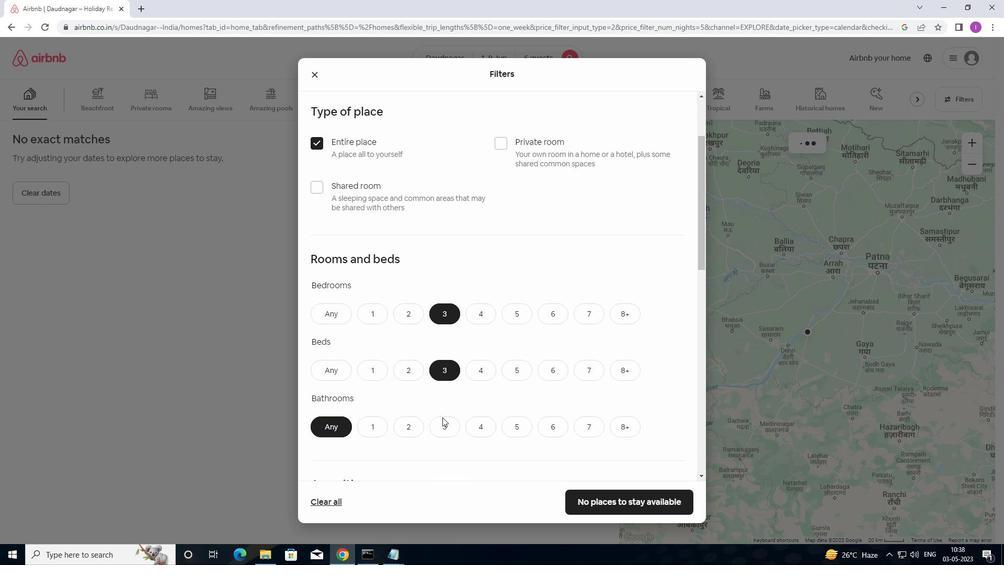 
Action: Mouse pressed left at (441, 423)
Screenshot: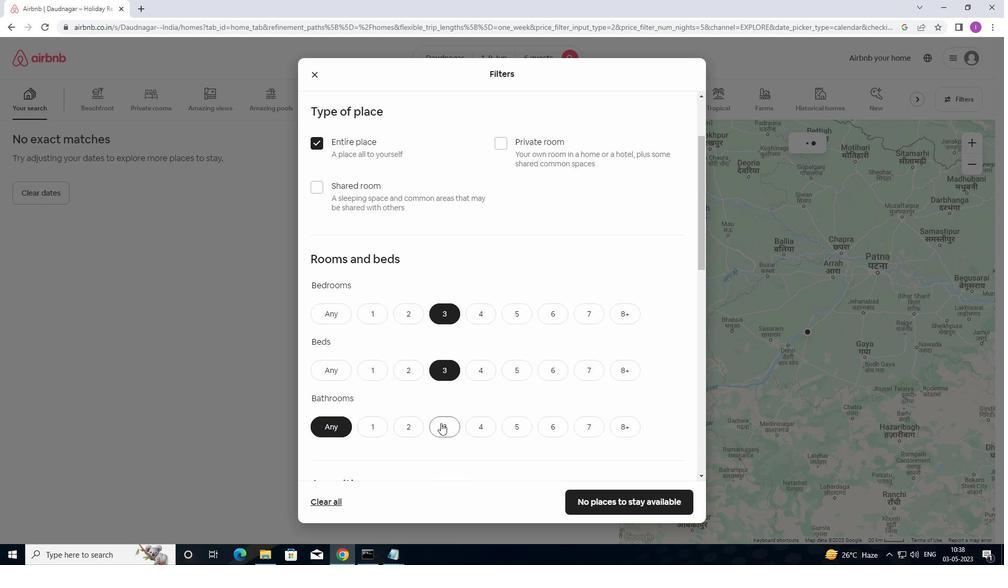
Action: Mouse moved to (457, 396)
Screenshot: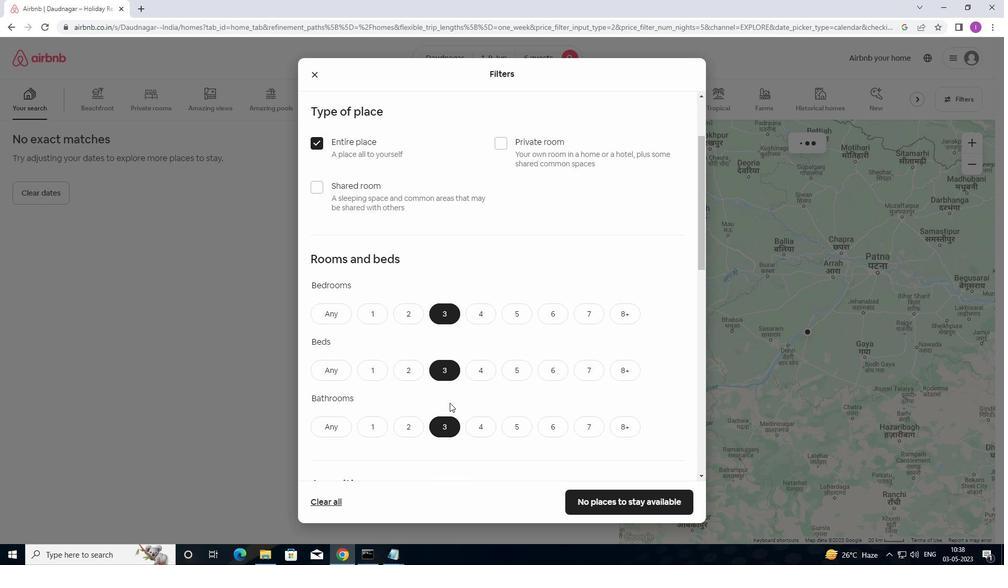 
Action: Mouse scrolled (457, 396) with delta (0, 0)
Screenshot: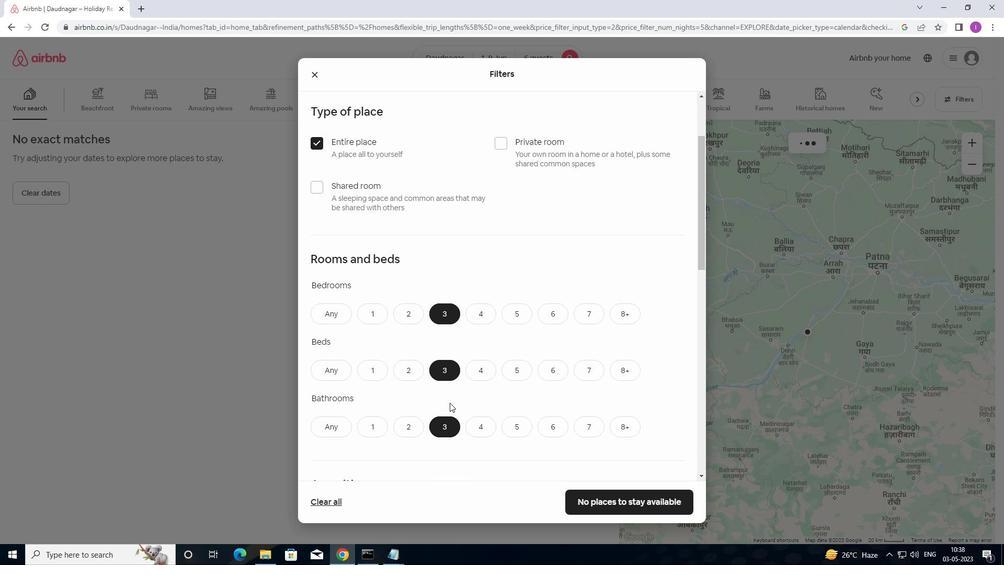 
Action: Mouse moved to (462, 392)
Screenshot: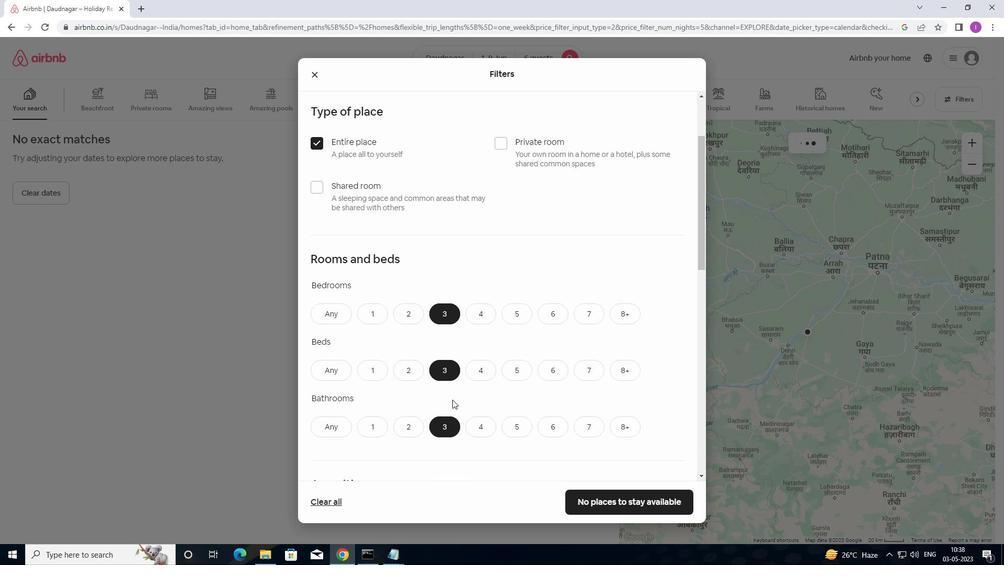 
Action: Mouse scrolled (462, 392) with delta (0, 0)
Screenshot: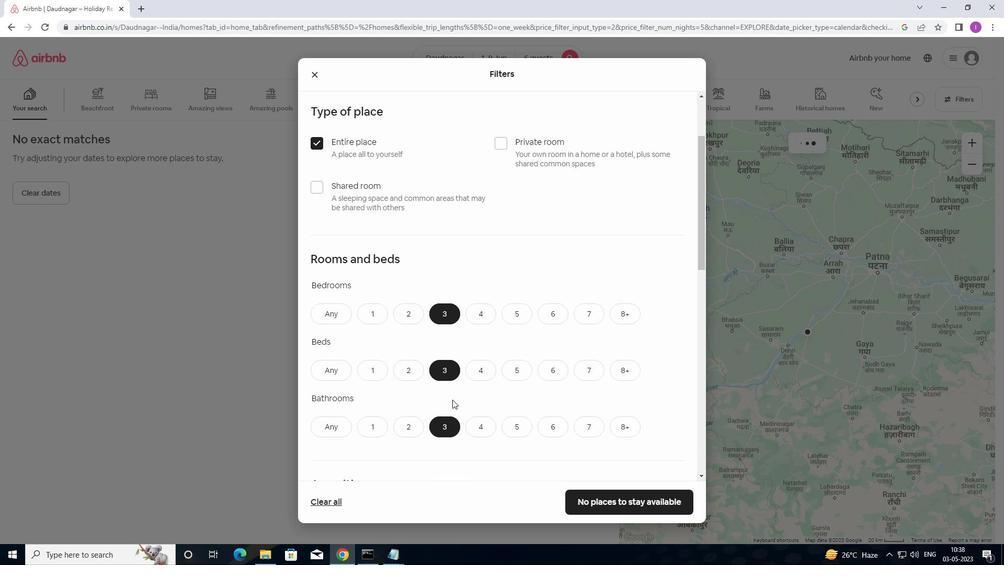 
Action: Mouse moved to (476, 351)
Screenshot: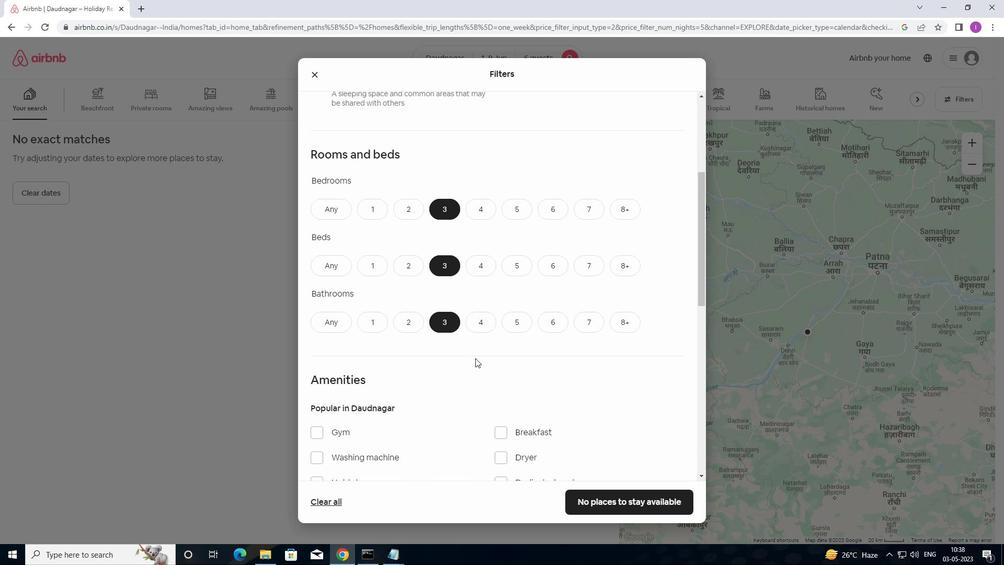 
Action: Mouse scrolled (476, 351) with delta (0, 0)
Screenshot: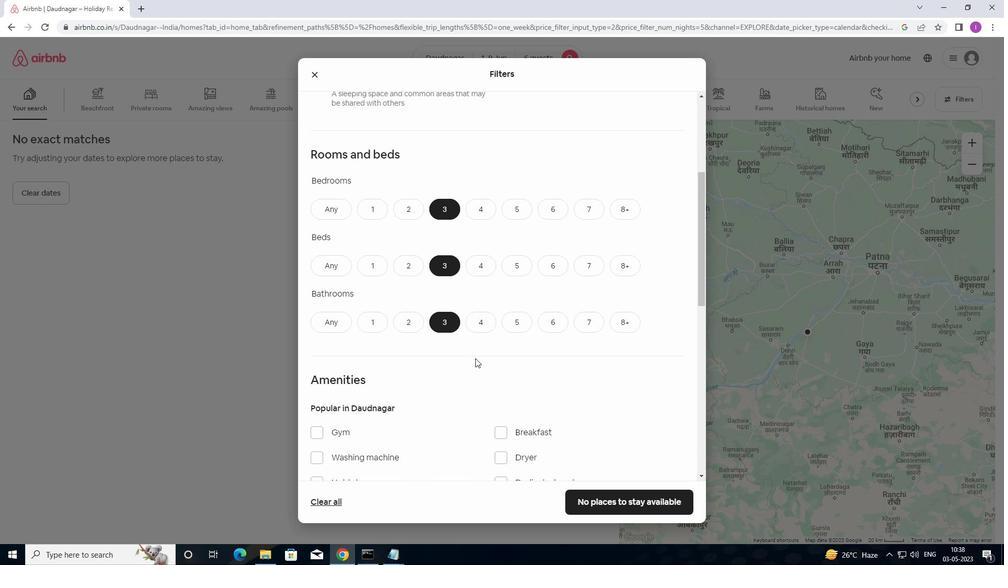 
Action: Mouse scrolled (476, 351) with delta (0, 0)
Screenshot: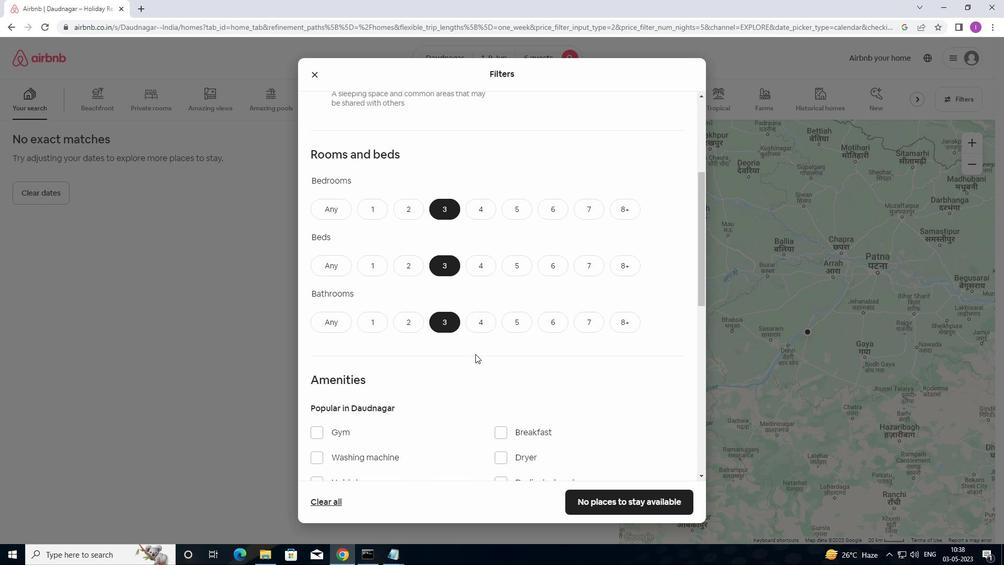 
Action: Mouse scrolled (476, 351) with delta (0, 0)
Screenshot: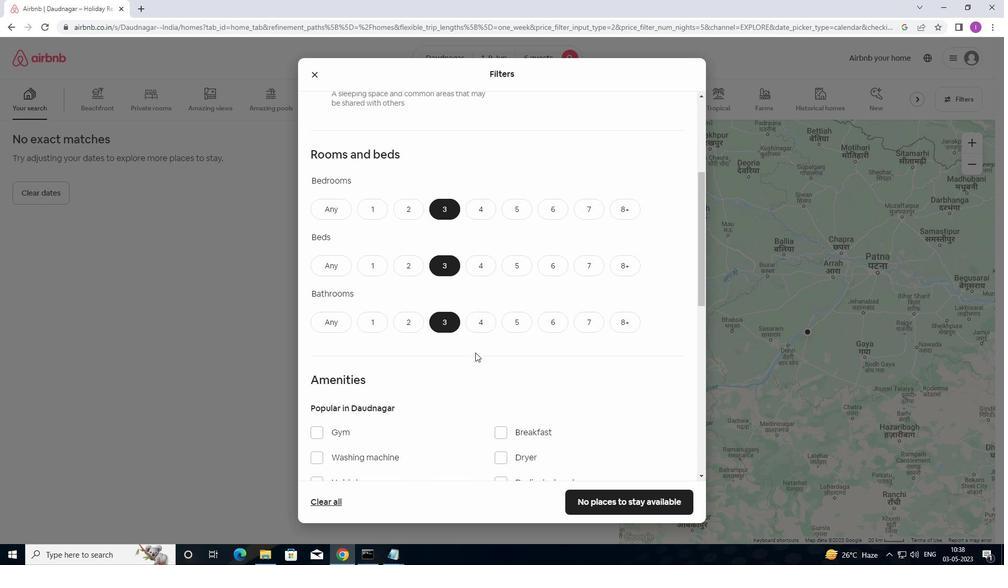 
Action: Mouse moved to (442, 344)
Screenshot: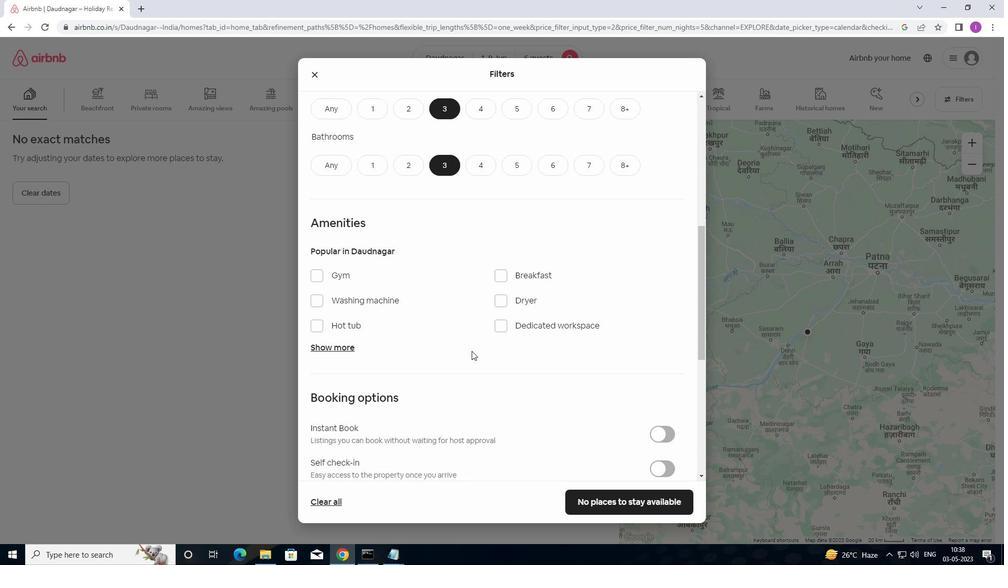 
Action: Mouse scrolled (442, 343) with delta (0, 0)
Screenshot: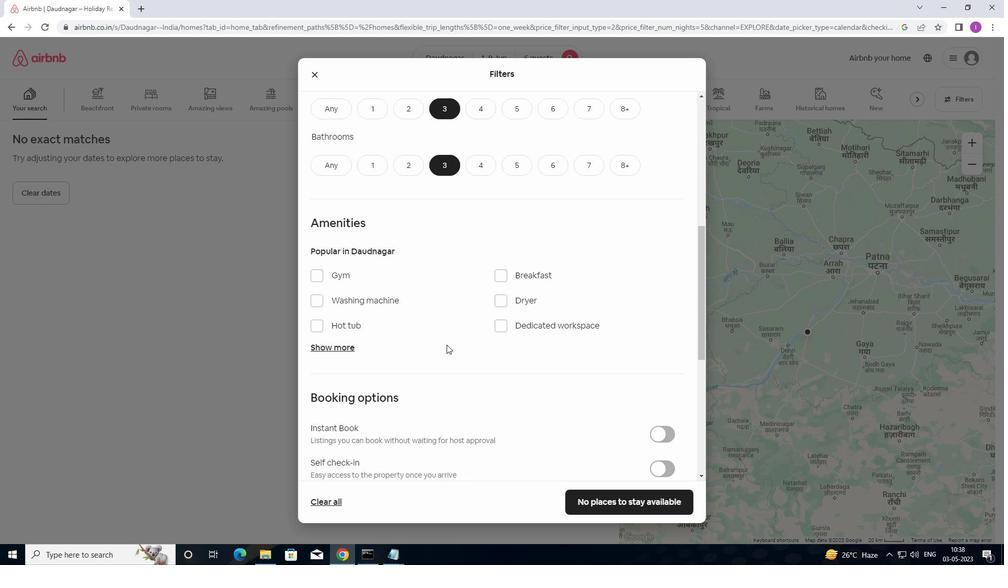 
Action: Mouse scrolled (442, 343) with delta (0, 0)
Screenshot: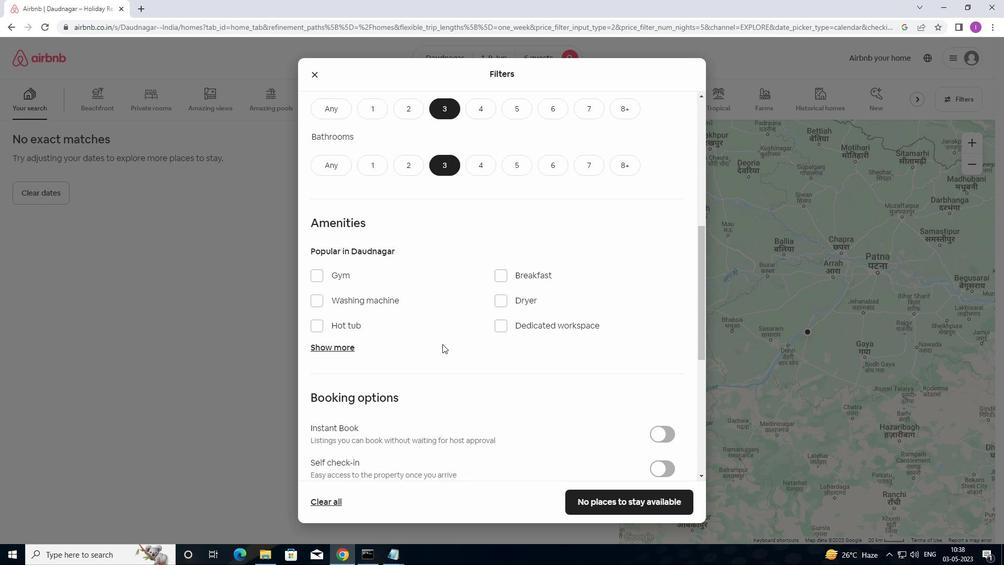 
Action: Mouse moved to (632, 337)
Screenshot: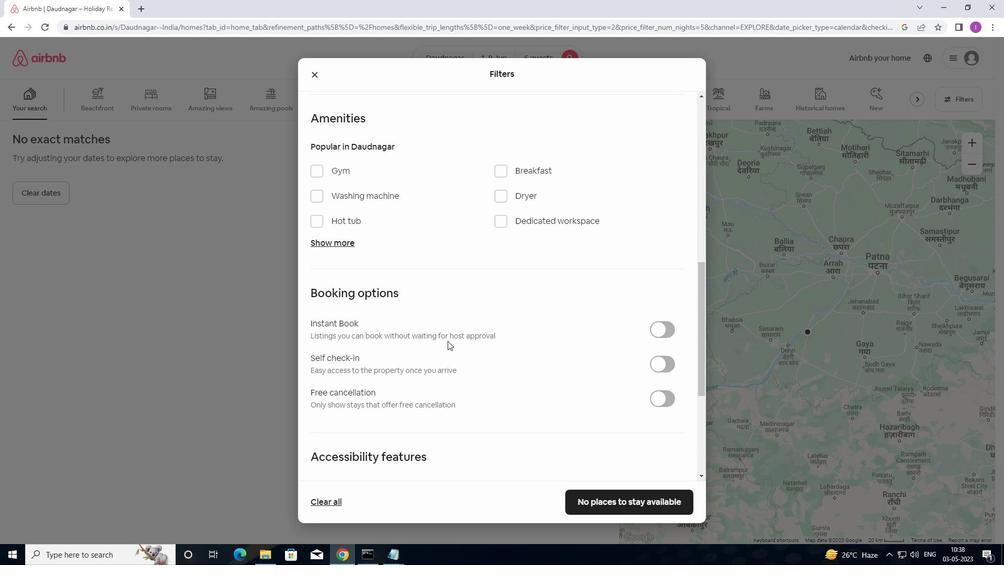 
Action: Mouse scrolled (632, 337) with delta (0, 0)
Screenshot: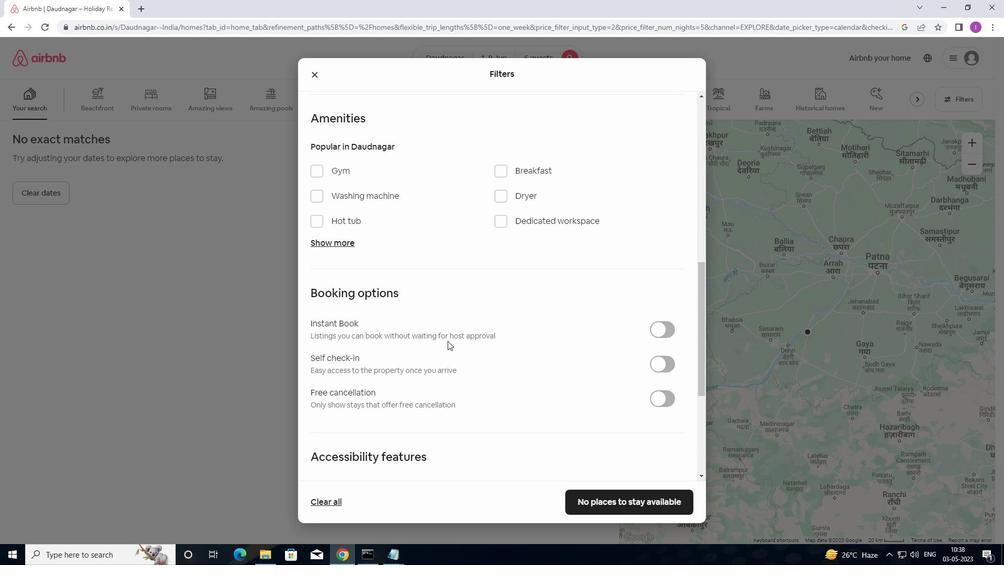 
Action: Mouse moved to (669, 314)
Screenshot: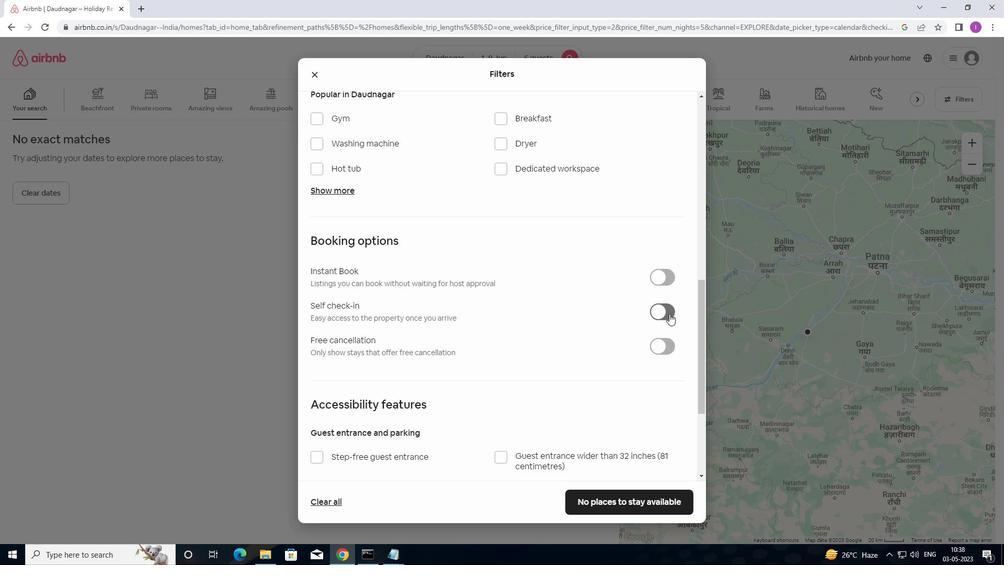 
Action: Mouse pressed left at (669, 314)
Screenshot: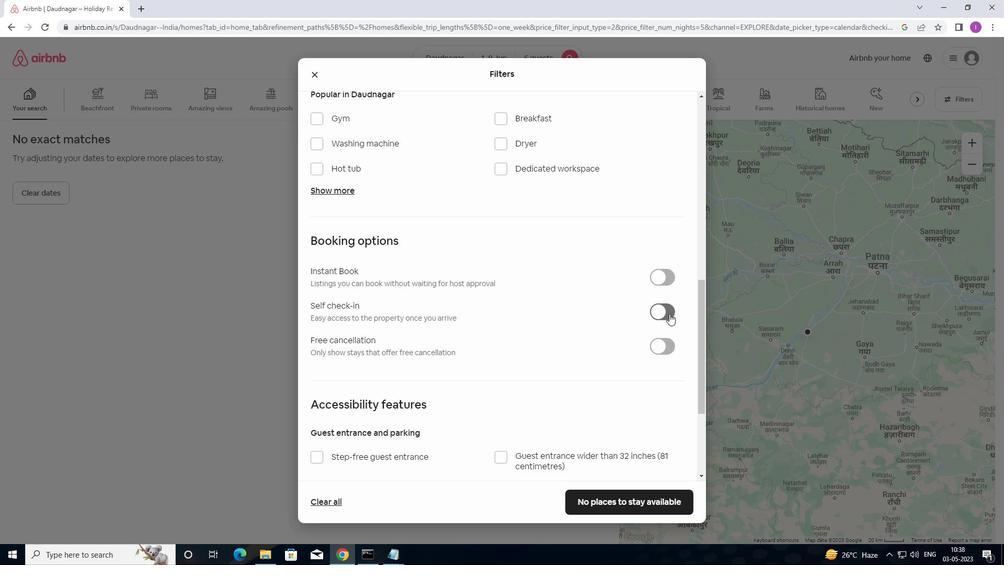 
Action: Mouse moved to (477, 395)
Screenshot: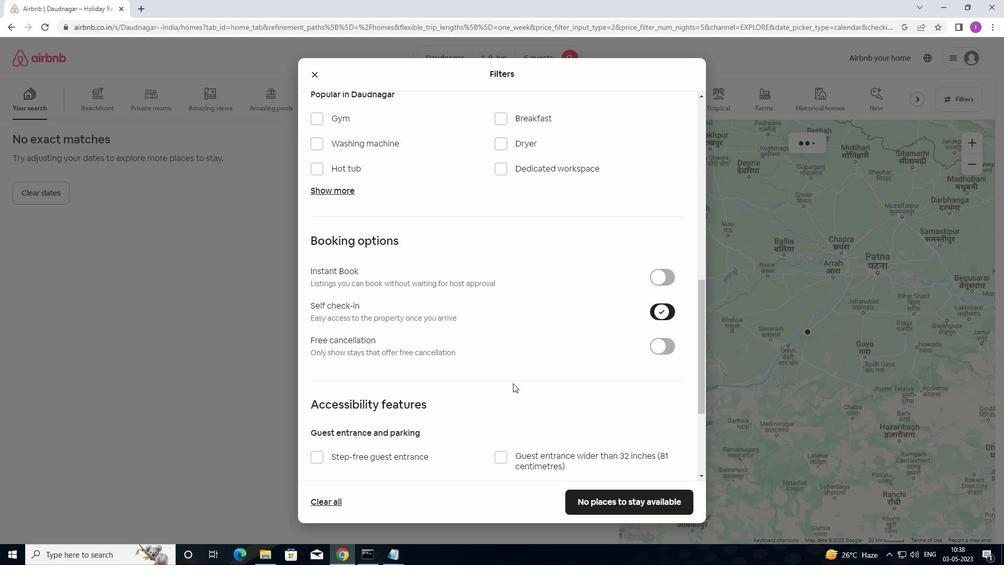 
Action: Mouse scrolled (477, 395) with delta (0, 0)
Screenshot: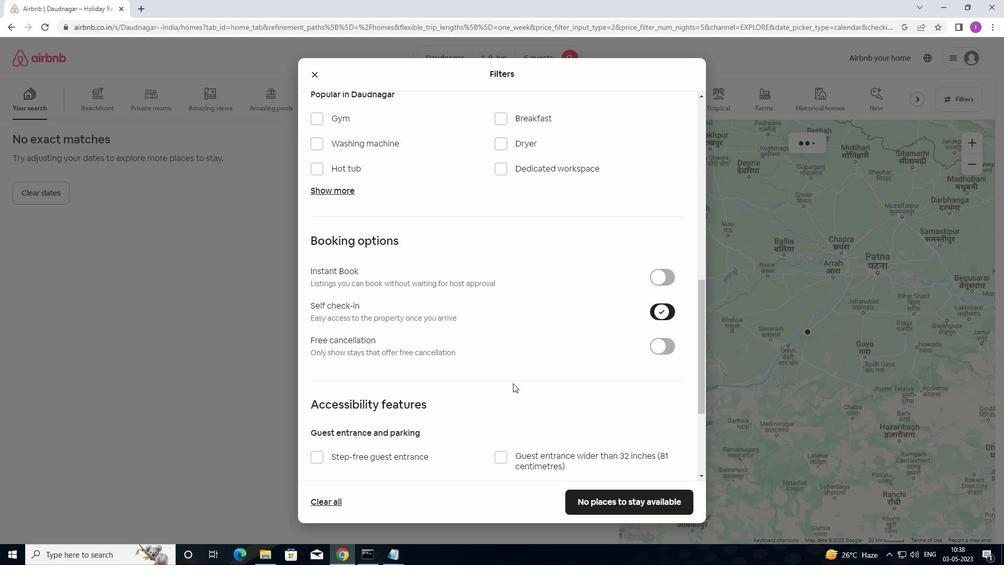 
Action: Mouse moved to (477, 396)
Screenshot: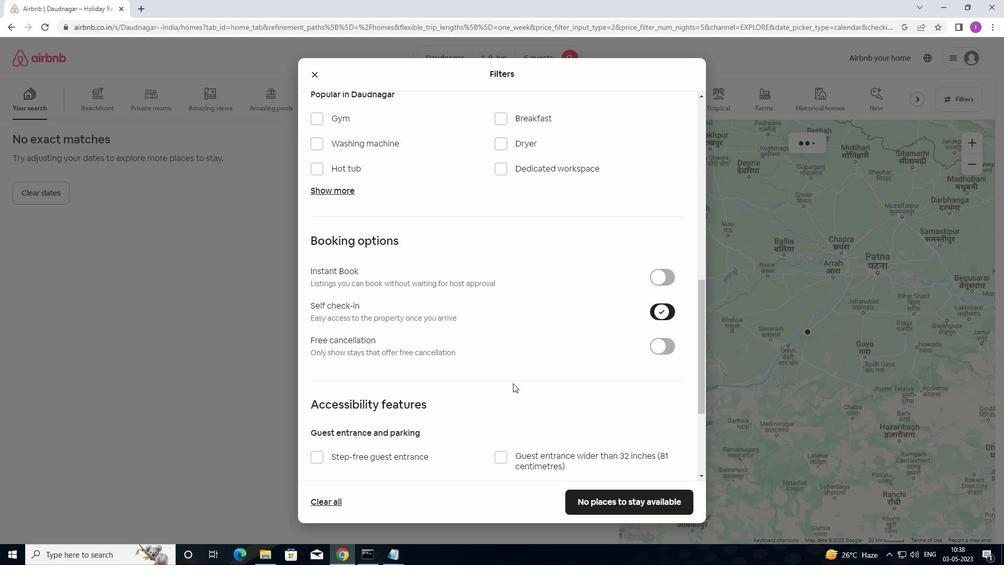 
Action: Mouse scrolled (477, 395) with delta (0, 0)
Screenshot: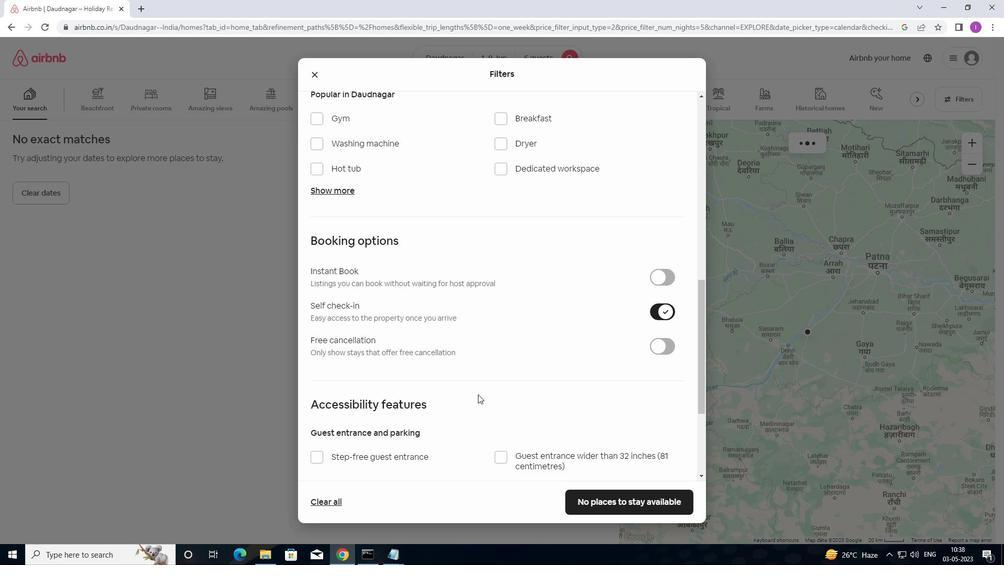 
Action: Mouse moved to (478, 396)
Screenshot: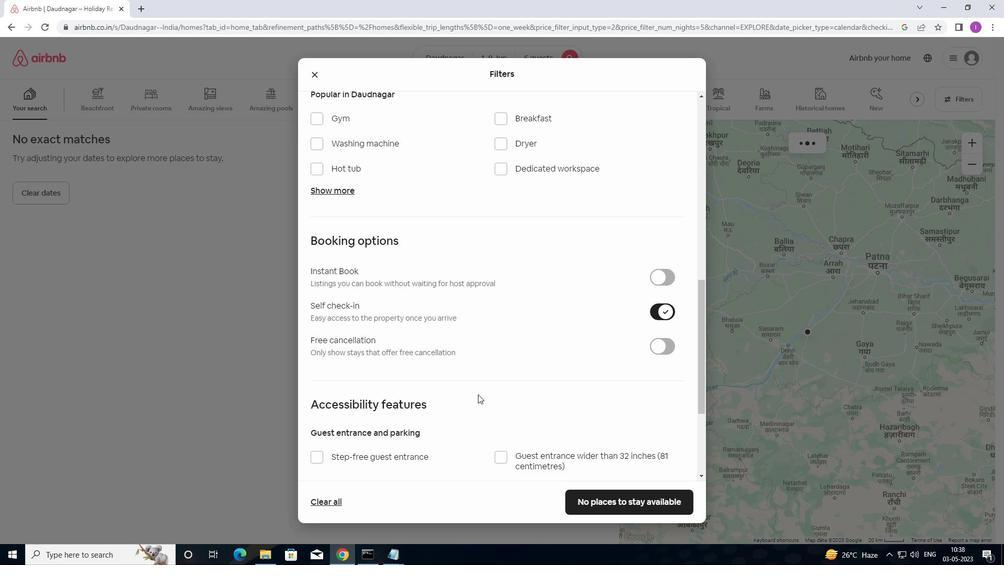 
Action: Mouse scrolled (478, 396) with delta (0, 0)
Screenshot: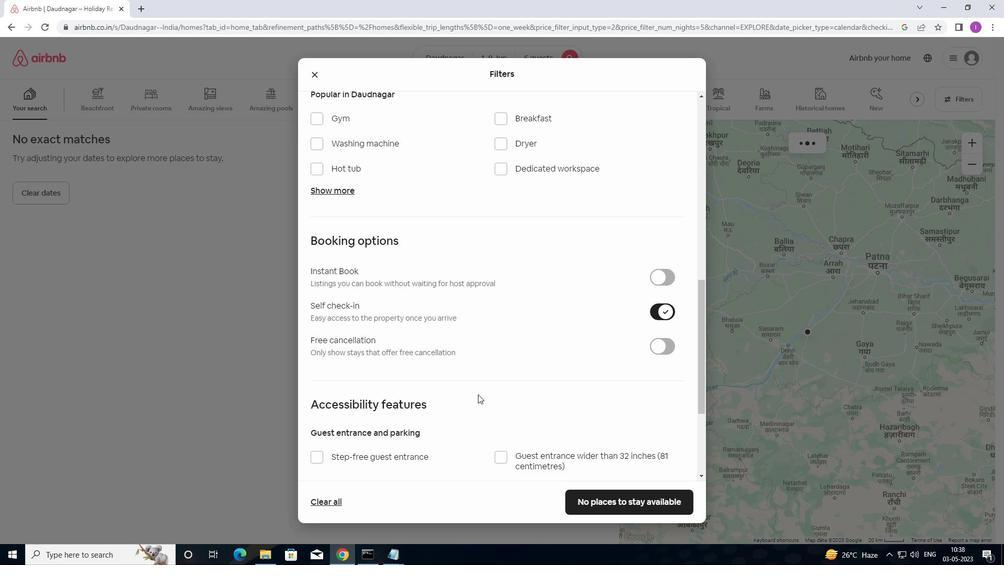 
Action: Mouse scrolled (478, 396) with delta (0, 0)
Screenshot: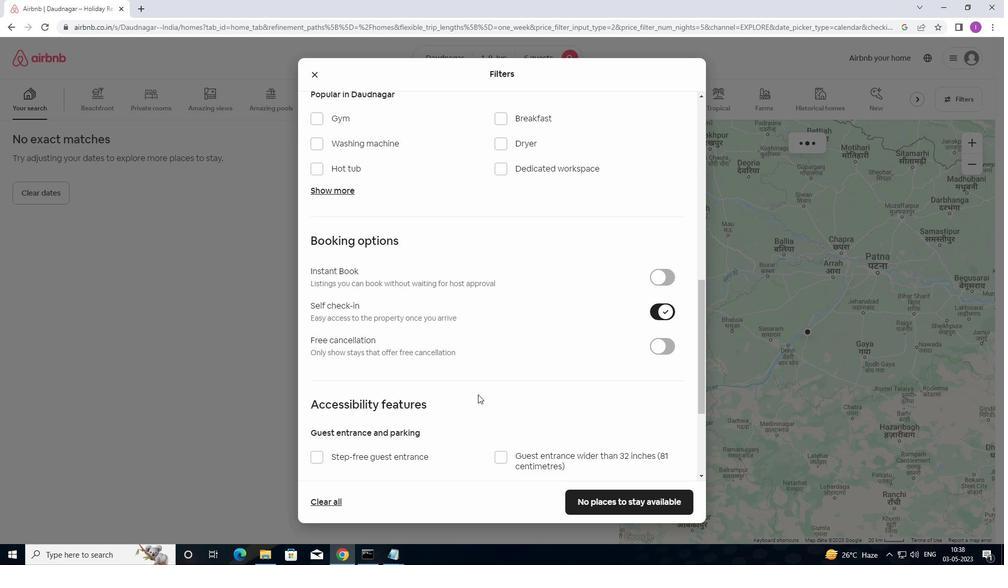 
Action: Mouse scrolled (478, 396) with delta (0, 0)
Screenshot: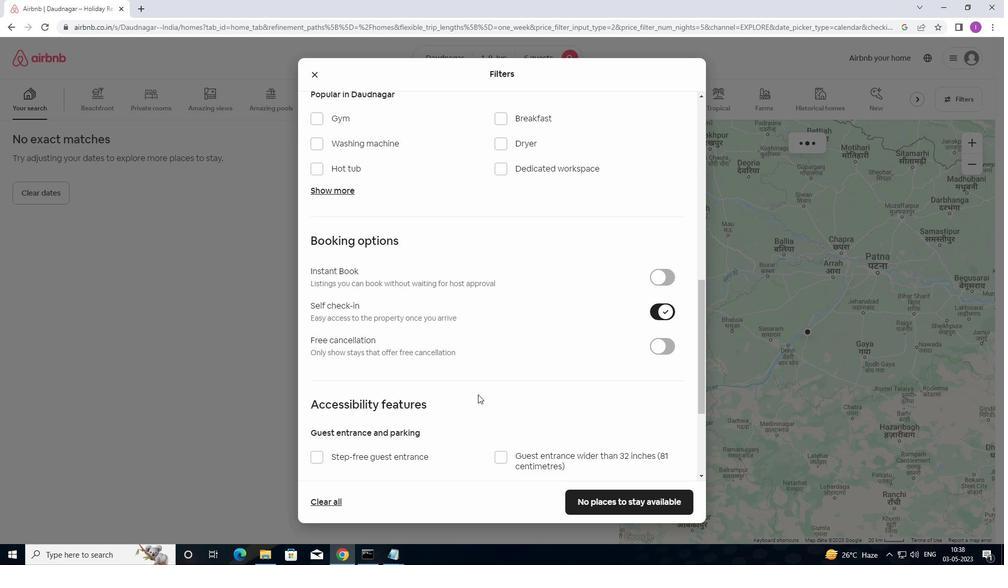
Action: Mouse moved to (485, 389)
Screenshot: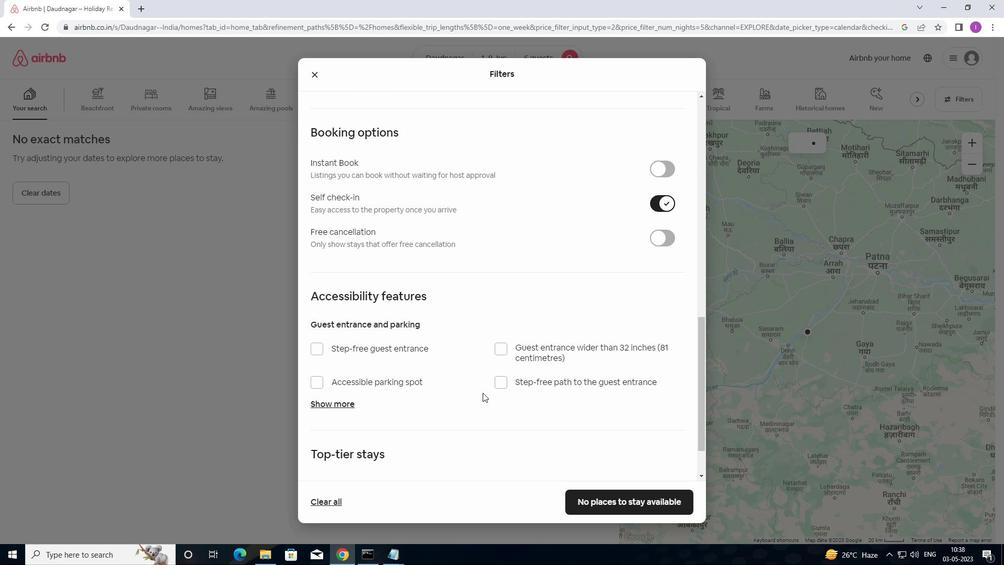 
Action: Mouse scrolled (485, 389) with delta (0, 0)
Screenshot: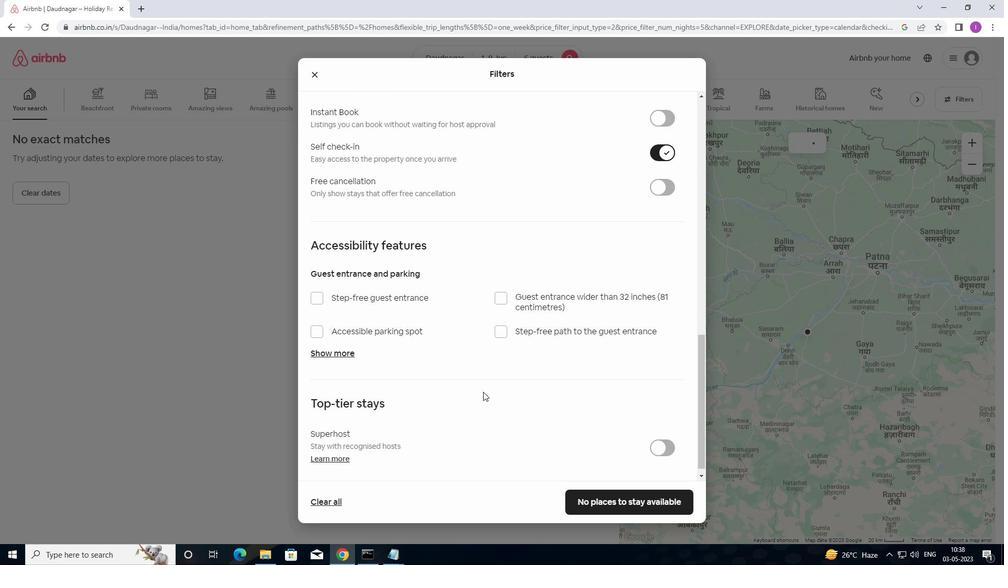 
Action: Mouse moved to (485, 389)
Screenshot: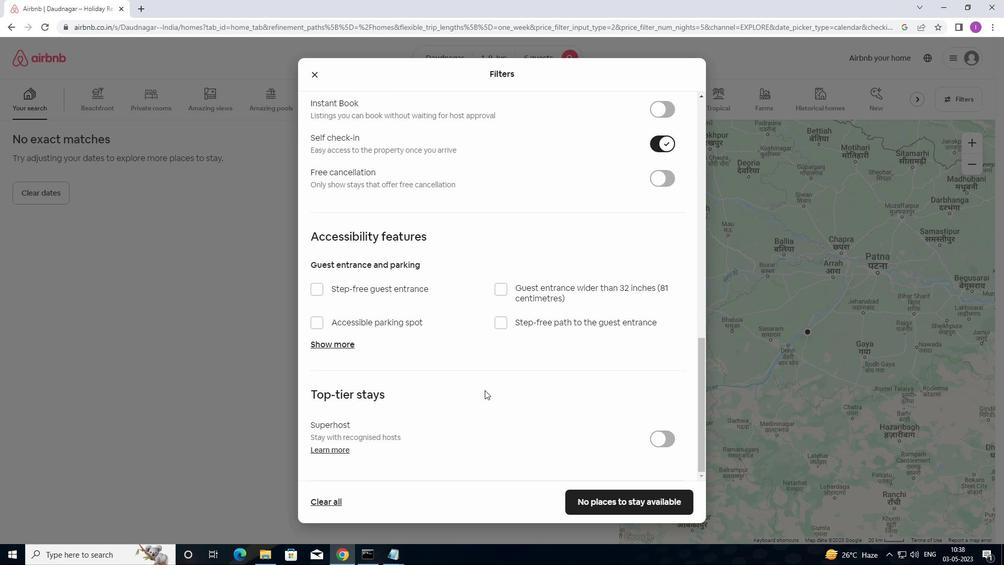 
Action: Mouse scrolled (485, 389) with delta (0, 0)
Screenshot: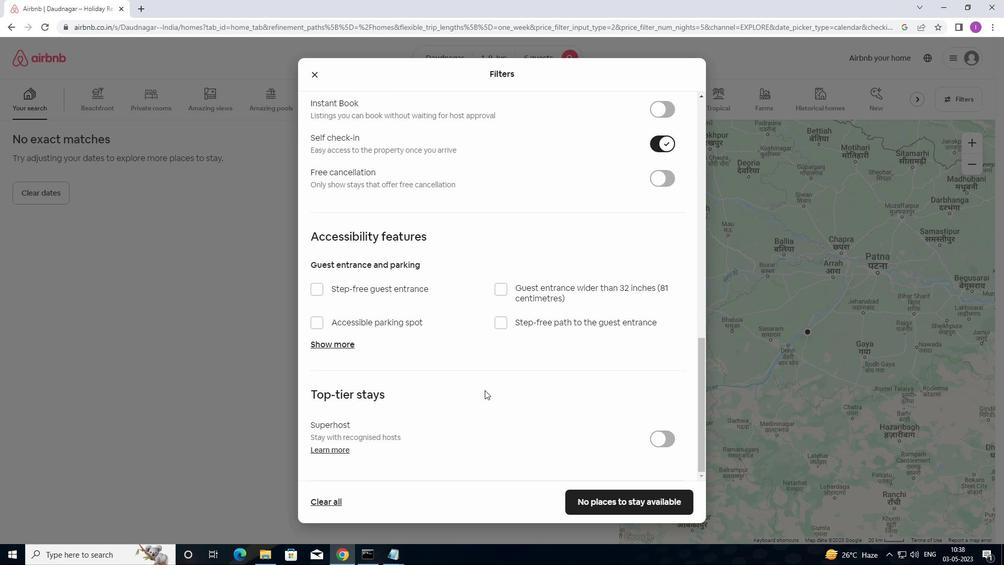 
Action: Mouse scrolled (485, 389) with delta (0, 0)
Screenshot: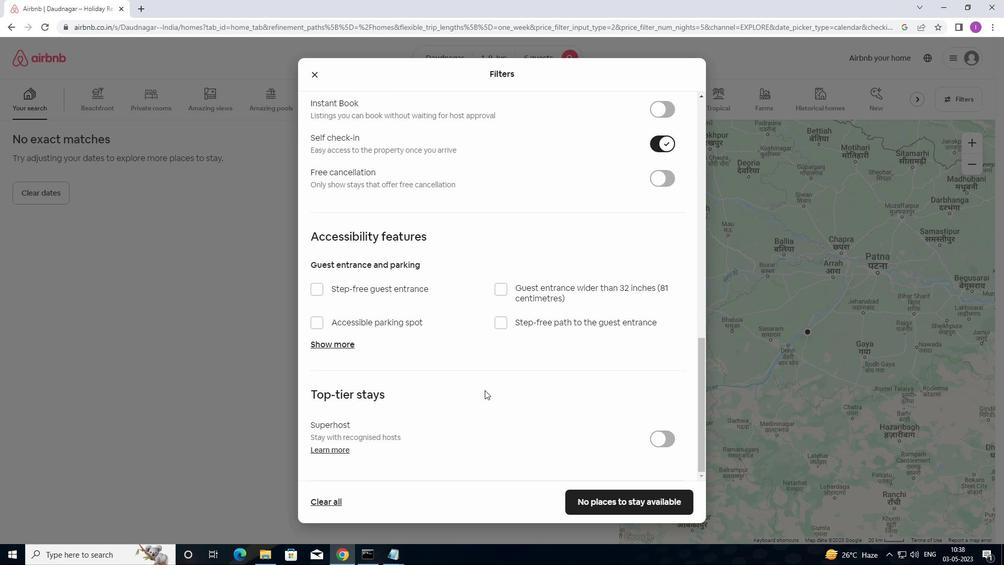 
Action: Mouse moved to (472, 398)
Screenshot: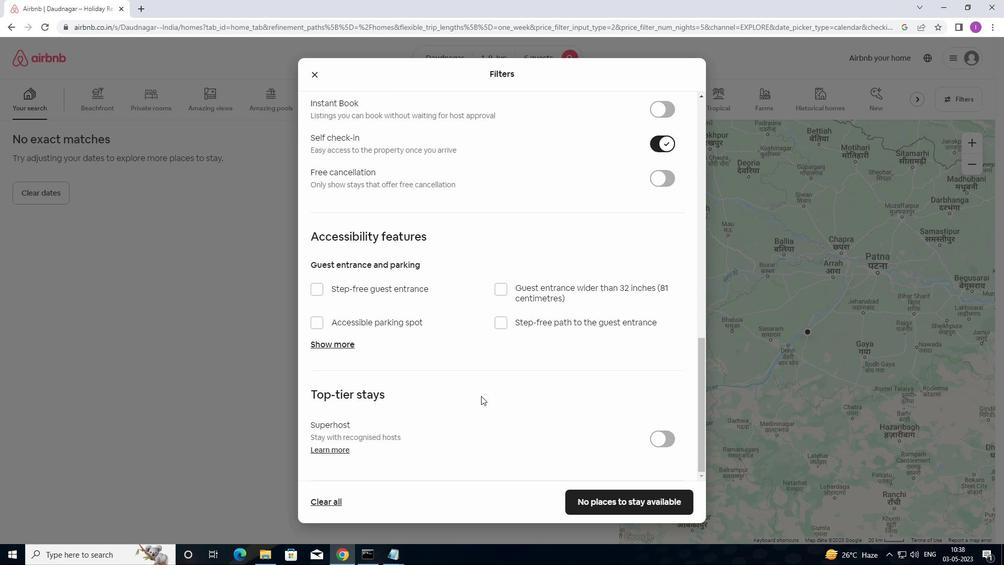 
Action: Mouse scrolled (472, 397) with delta (0, 0)
Screenshot: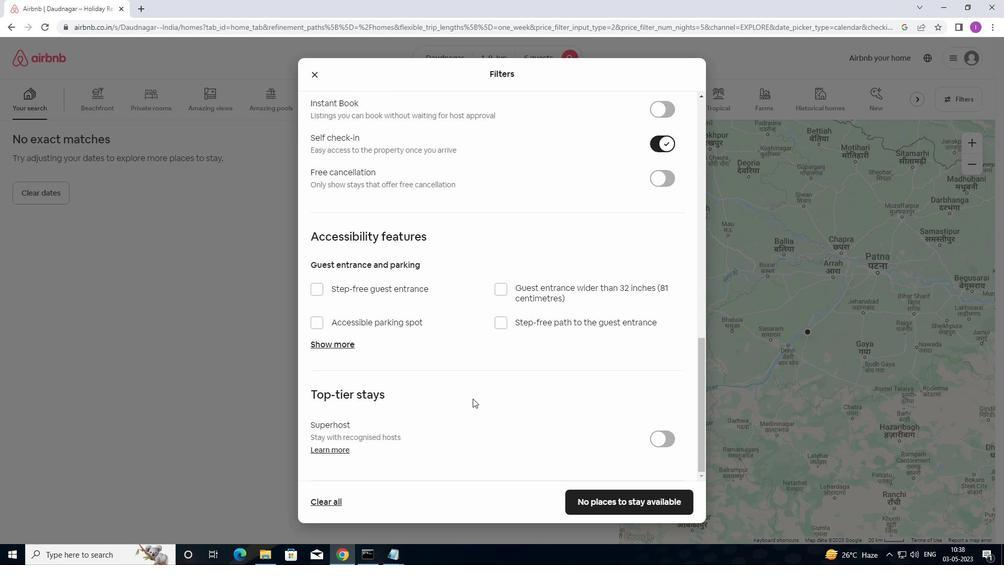
Action: Mouse moved to (472, 398)
Screenshot: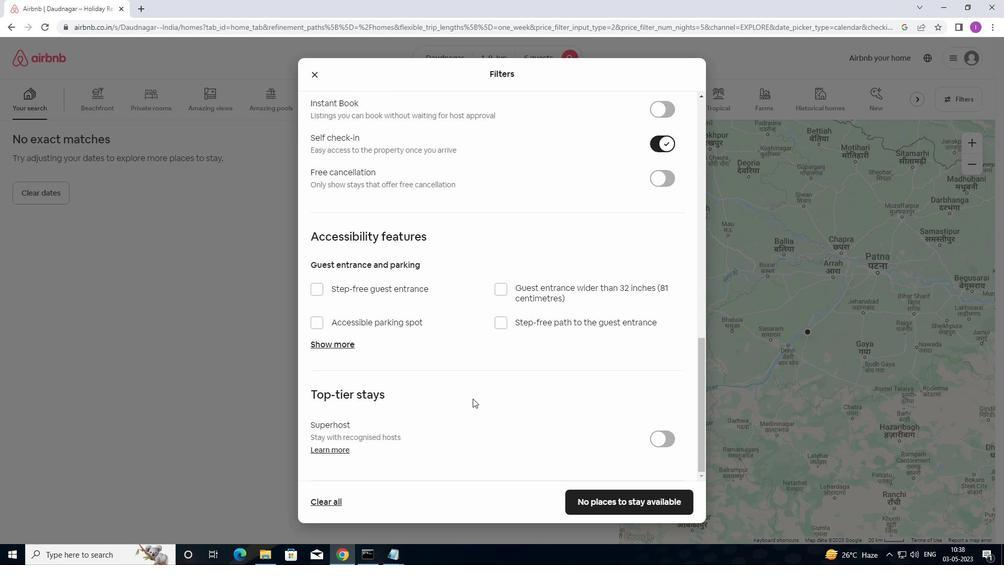 
Action: Mouse scrolled (472, 397) with delta (0, 0)
Screenshot: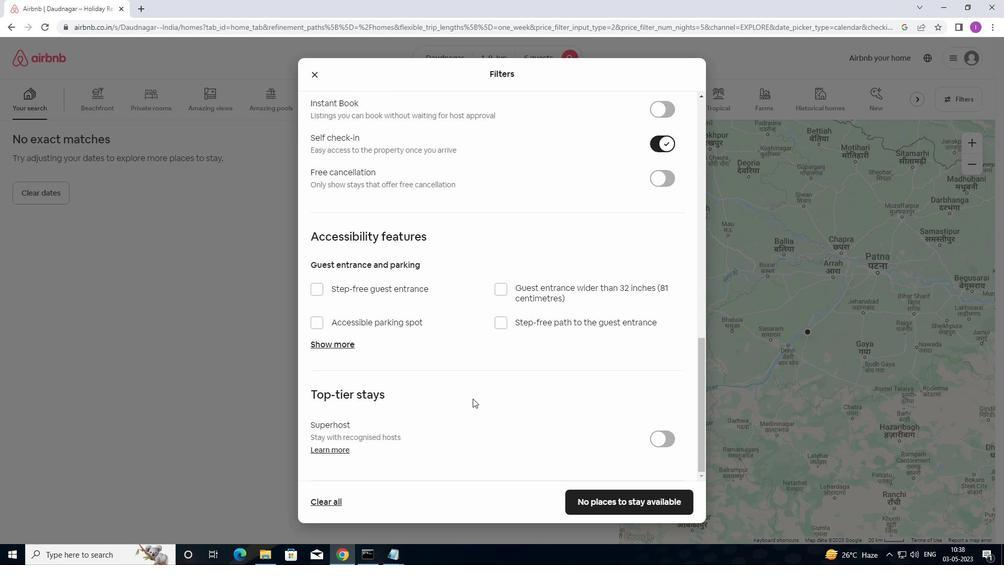 
Action: Mouse moved to (472, 399)
Screenshot: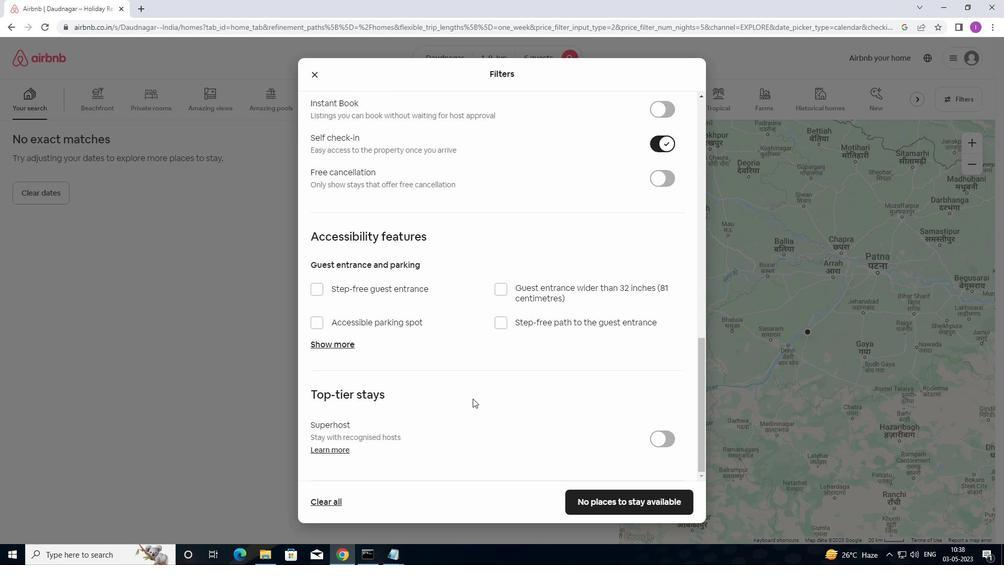 
Action: Mouse scrolled (472, 399) with delta (0, 0)
Screenshot: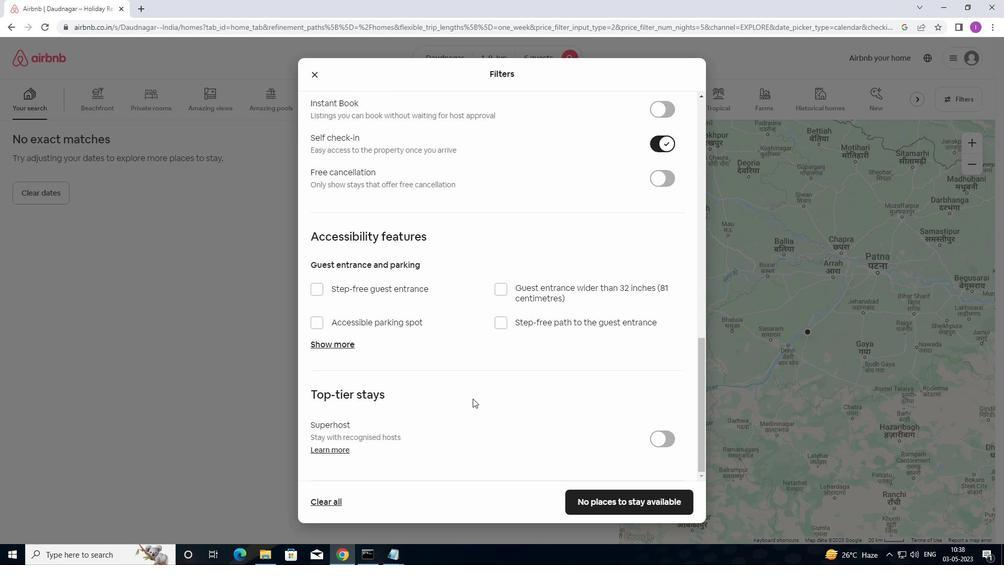 
Action: Mouse moved to (473, 401)
Screenshot: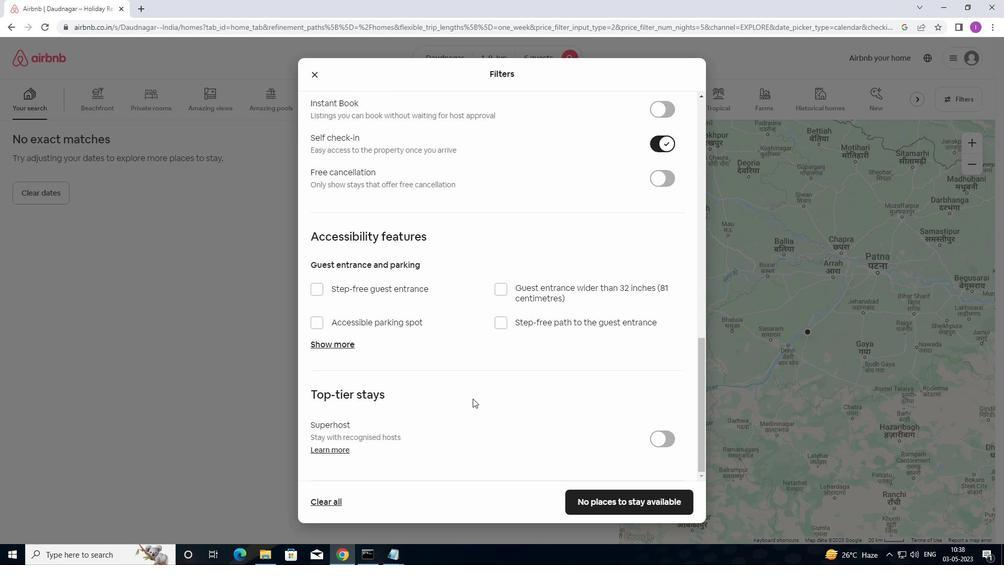 
Action: Mouse scrolled (473, 401) with delta (0, 0)
Screenshot: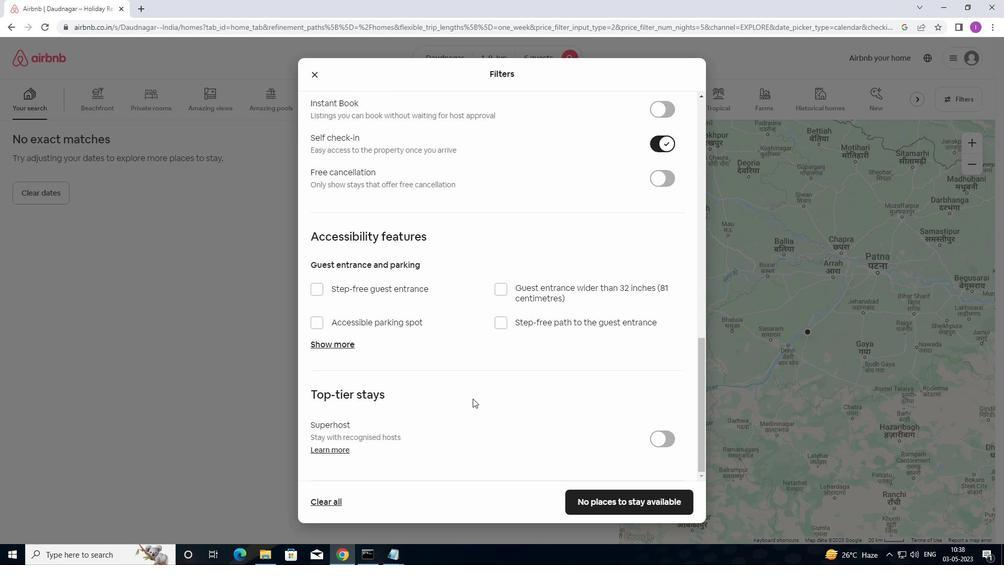
Action: Mouse moved to (473, 401)
Screenshot: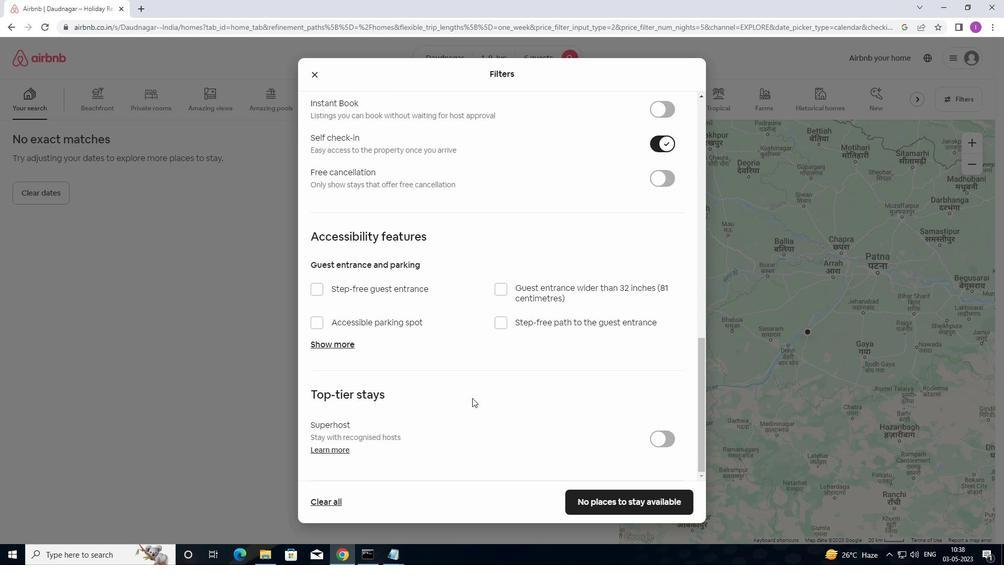 
Action: Mouse scrolled (473, 401) with delta (0, 0)
Screenshot: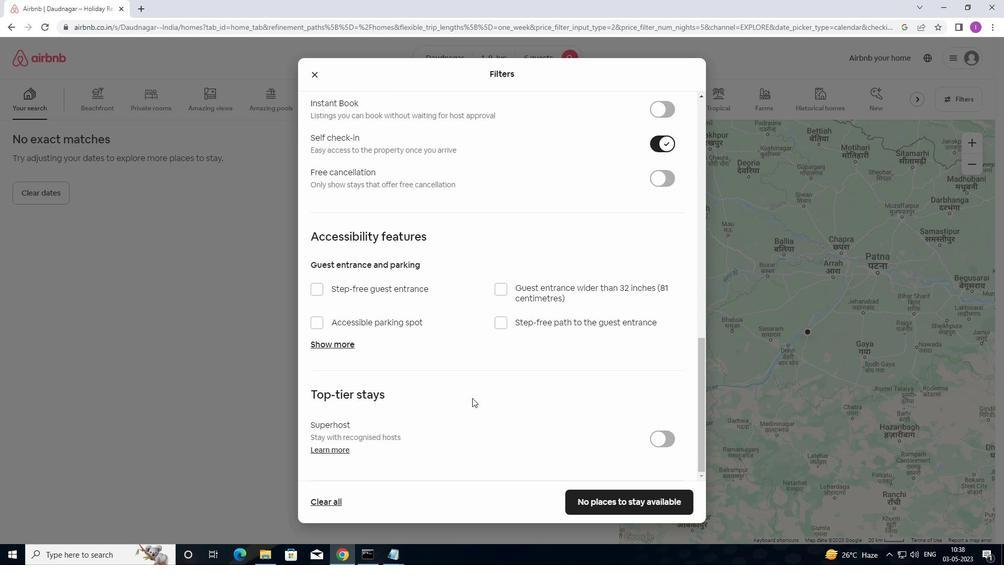 
Action: Mouse moved to (582, 496)
Screenshot: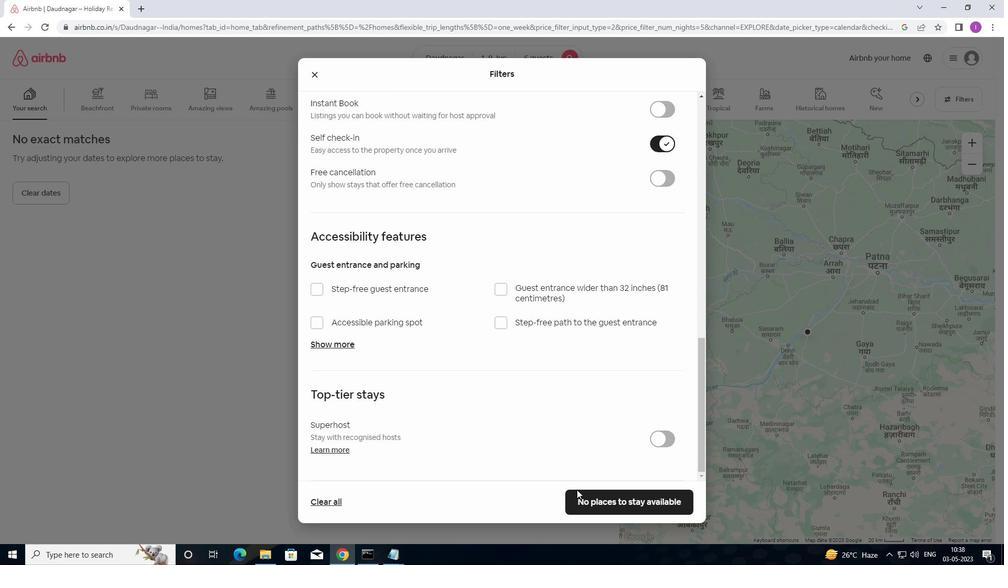 
Action: Mouse pressed left at (582, 496)
Screenshot: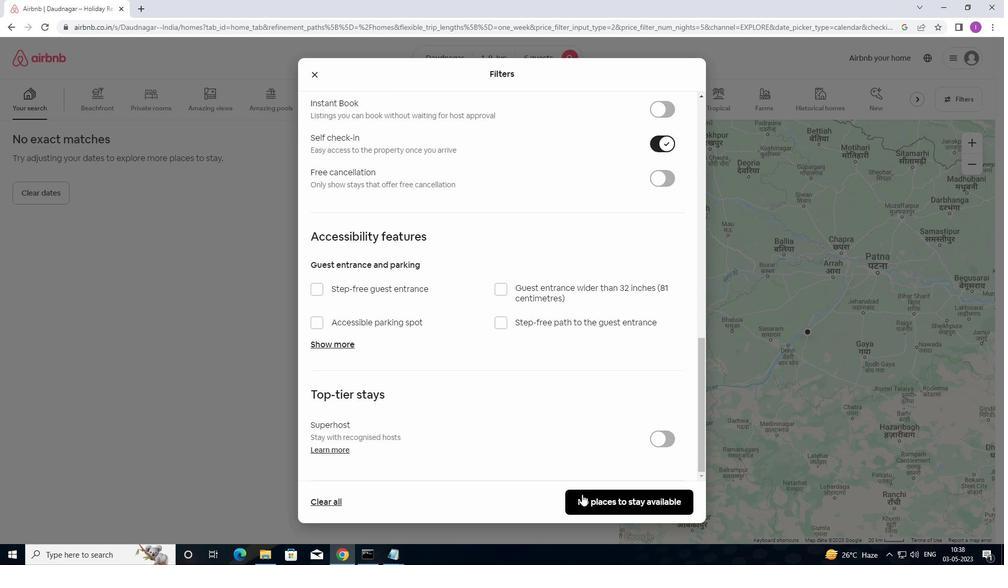 
Action: Mouse moved to (602, 482)
Screenshot: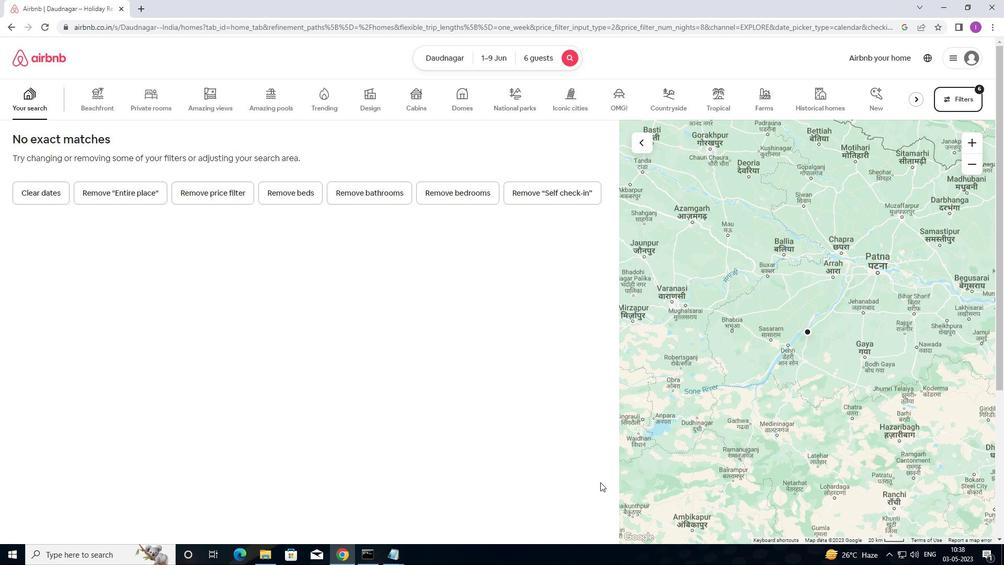 
